 Task: Find an Airbnb in Ciénaga de Oro for 5 guests from 15th to 21st June, with 3 bedrooms, 3 beds, 4 bathrooms, type 'Flat', price range ₹14,000-₹25,000, and amenities including 'Washing machine' and 'Dryer' with 'Self check-in'.
Action: Mouse moved to (432, 90)
Screenshot: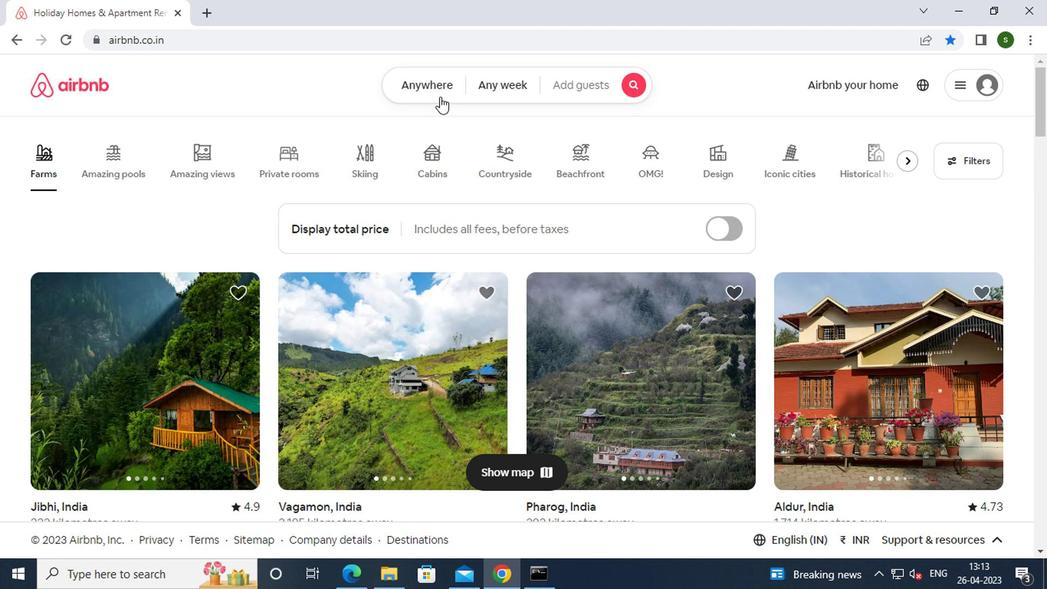 
Action: Mouse pressed left at (432, 90)
Screenshot: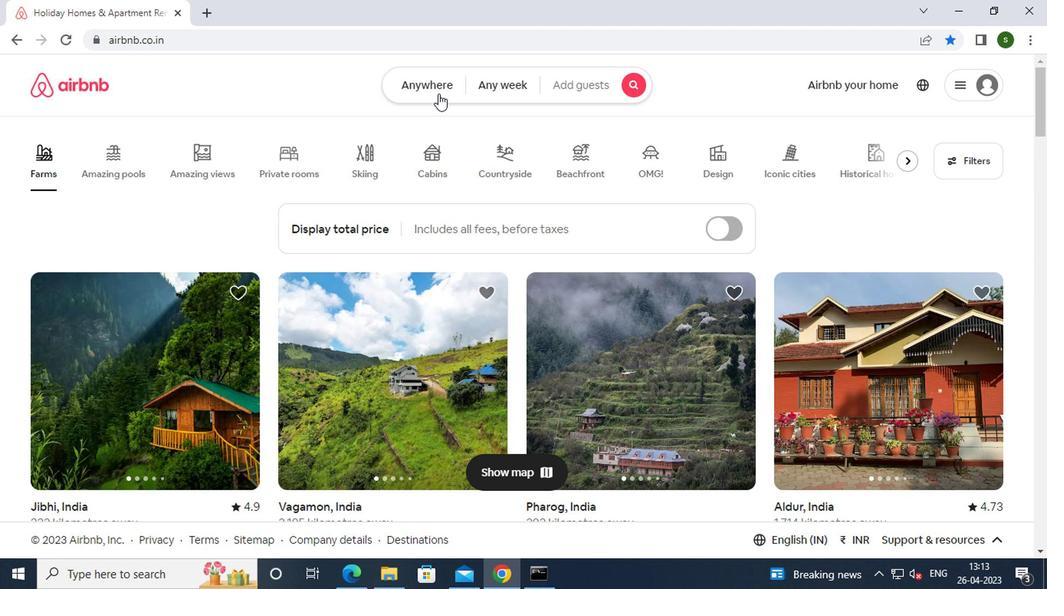 
Action: Mouse moved to (342, 153)
Screenshot: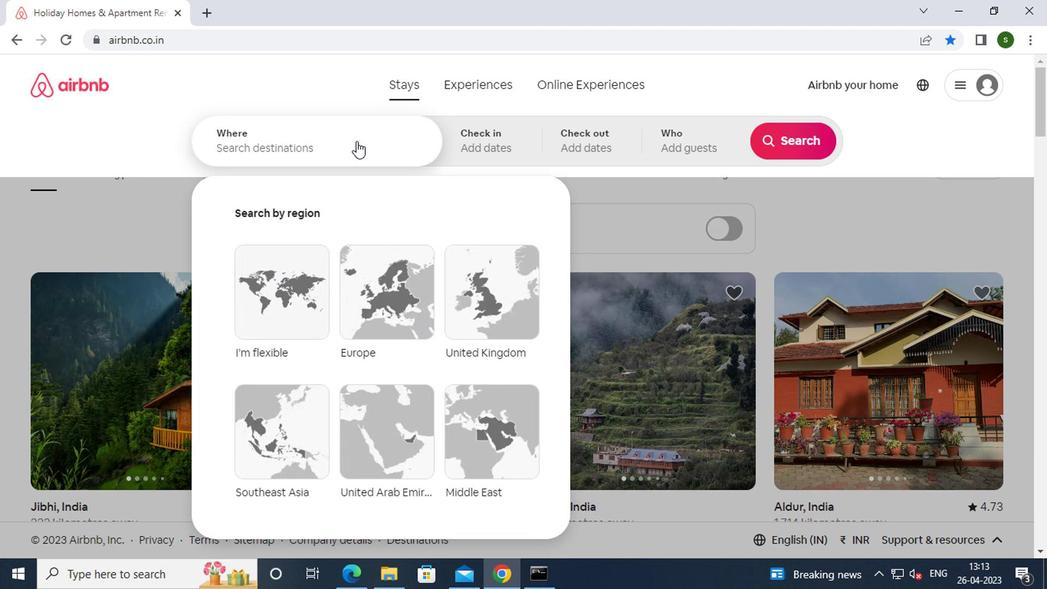 
Action: Mouse pressed left at (342, 153)
Screenshot: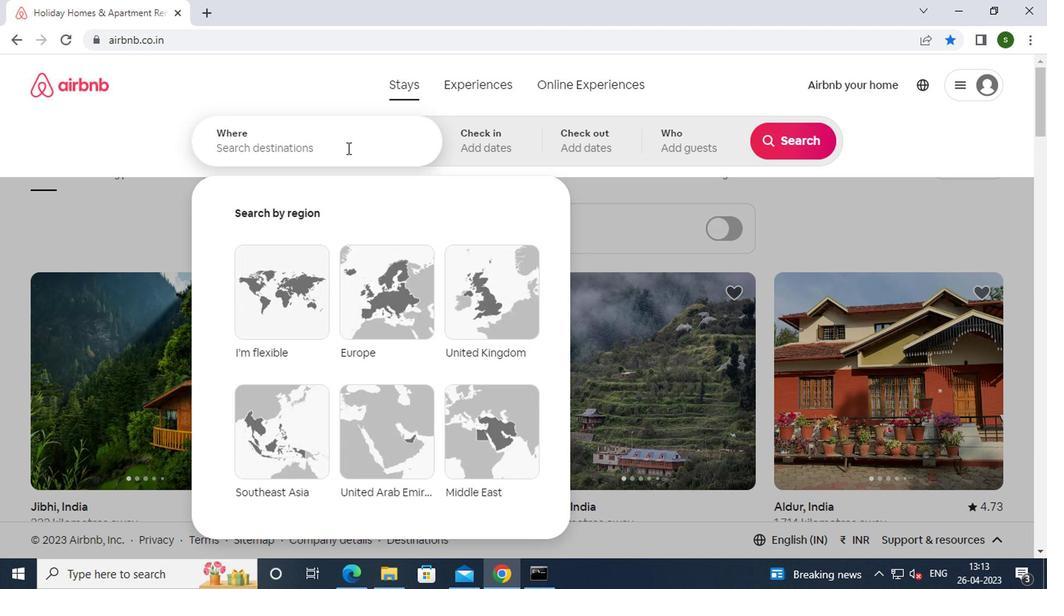 
Action: Key pressed c<Key.caps_lock>ienaga<Key.space>de<Key.space><Key.caps_lock>o<Key.caps_lock>ro,<Key.space><Key.caps_lock>c<Key.caps_lock>olombia<Key.enter>
Screenshot: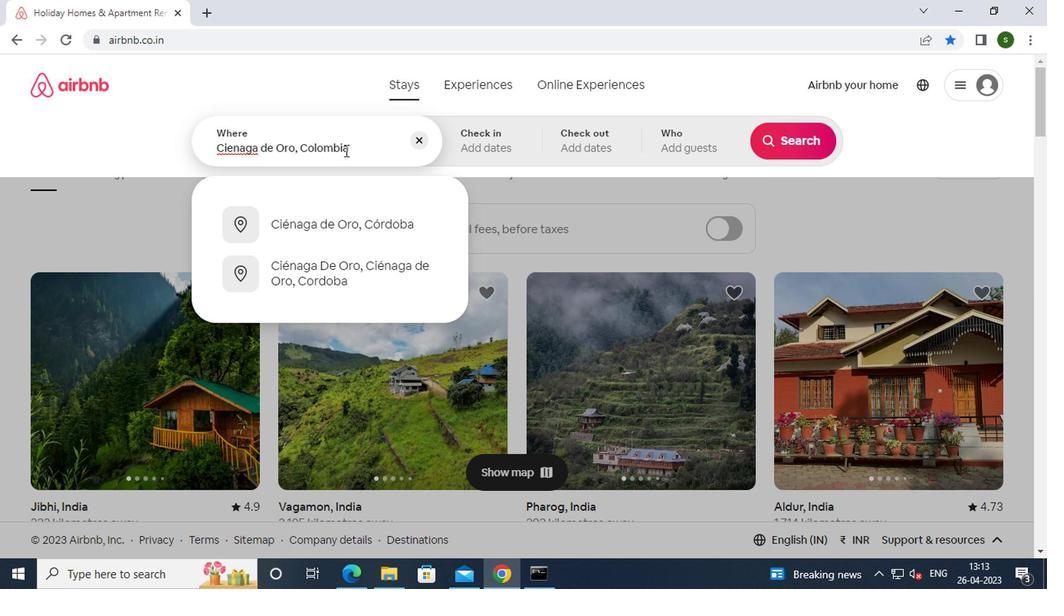 
Action: Mouse moved to (782, 262)
Screenshot: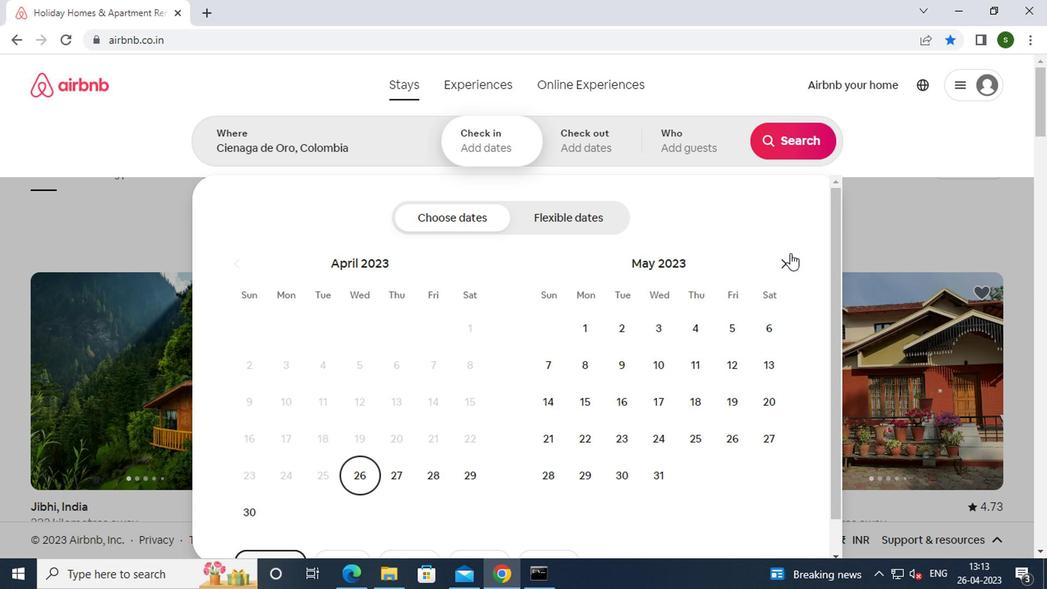 
Action: Mouse pressed left at (782, 262)
Screenshot: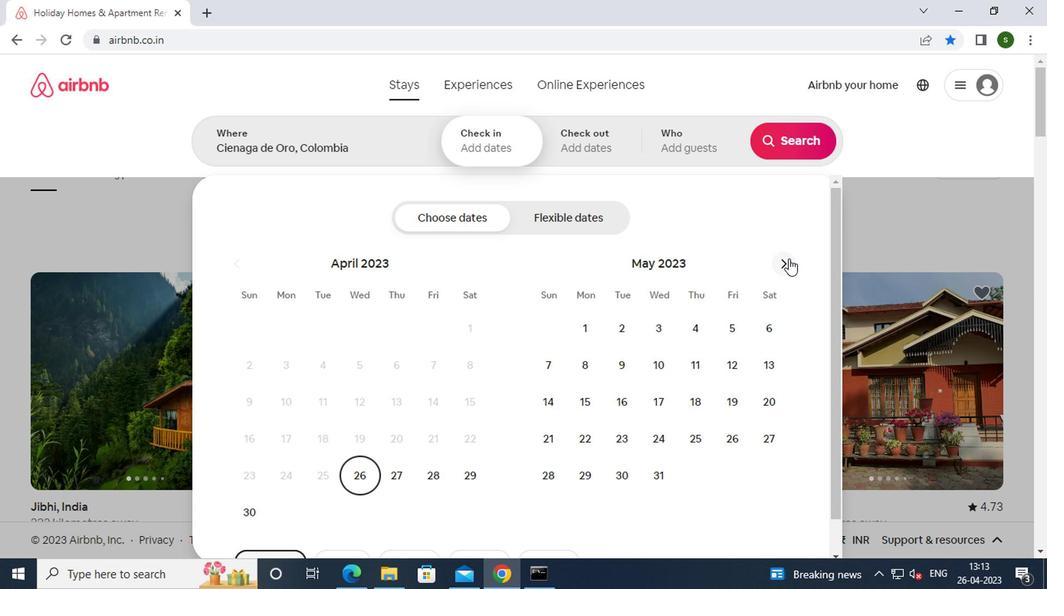 
Action: Mouse moved to (700, 410)
Screenshot: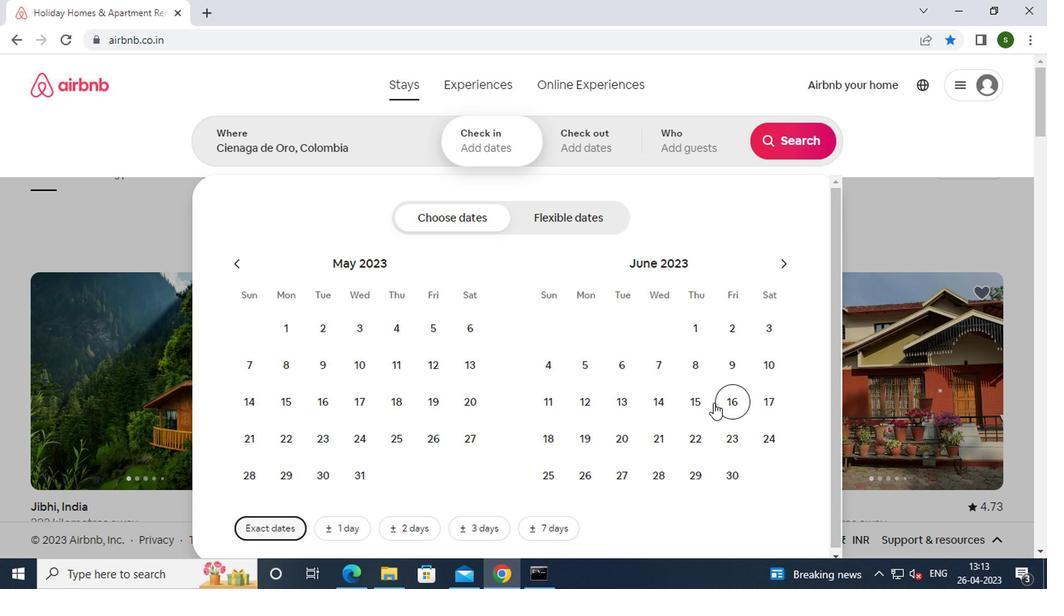 
Action: Mouse pressed left at (700, 410)
Screenshot: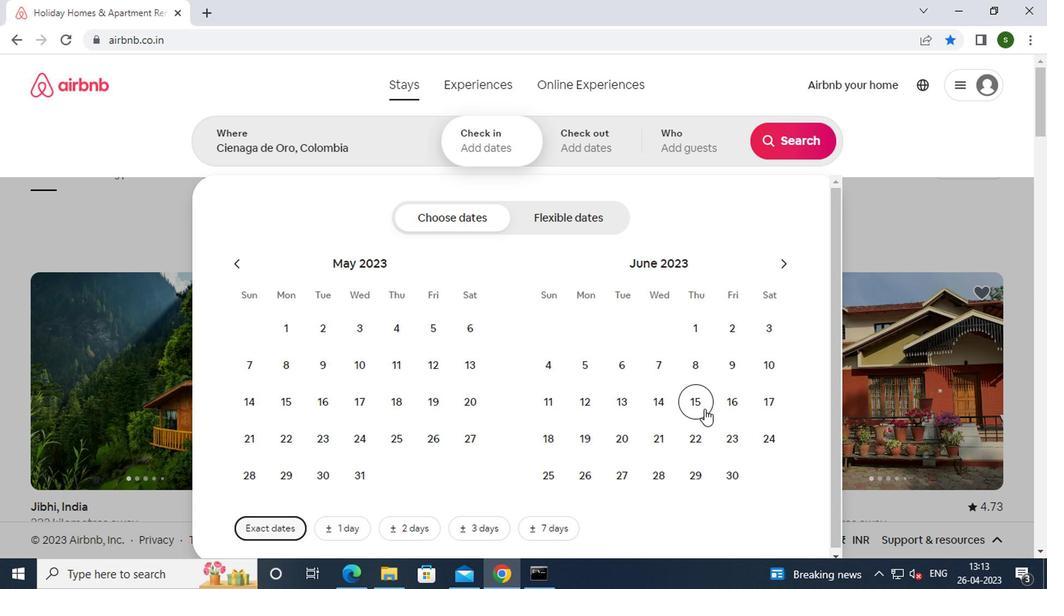 
Action: Mouse moved to (654, 440)
Screenshot: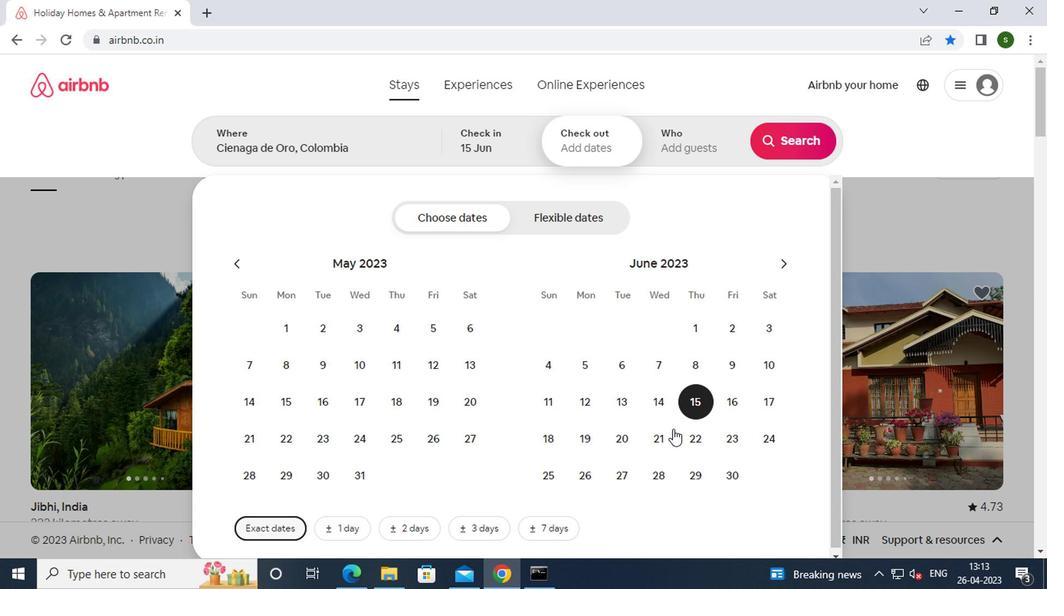 
Action: Mouse pressed left at (654, 440)
Screenshot: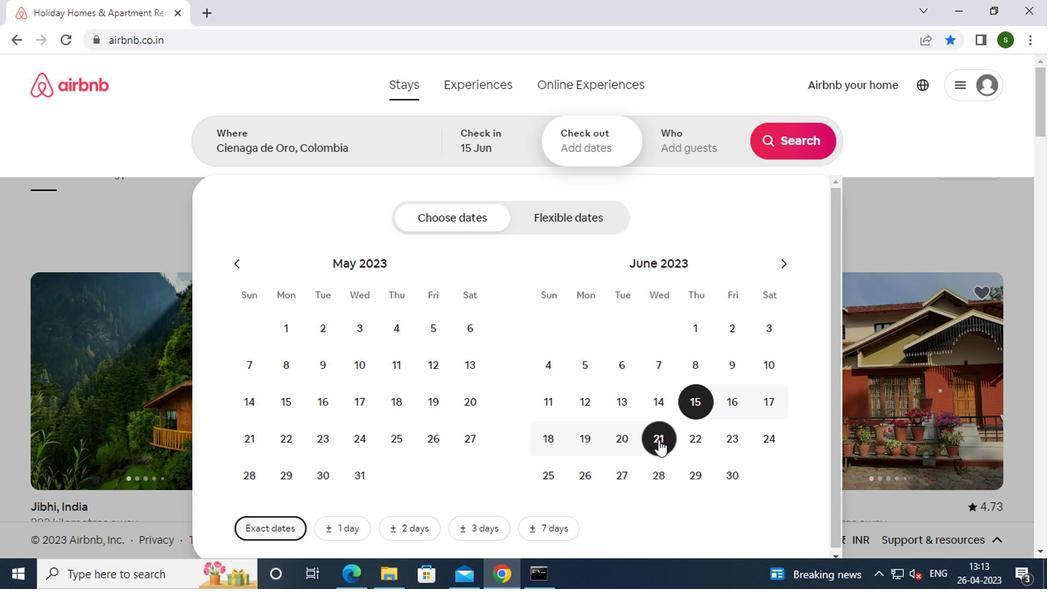 
Action: Mouse moved to (689, 149)
Screenshot: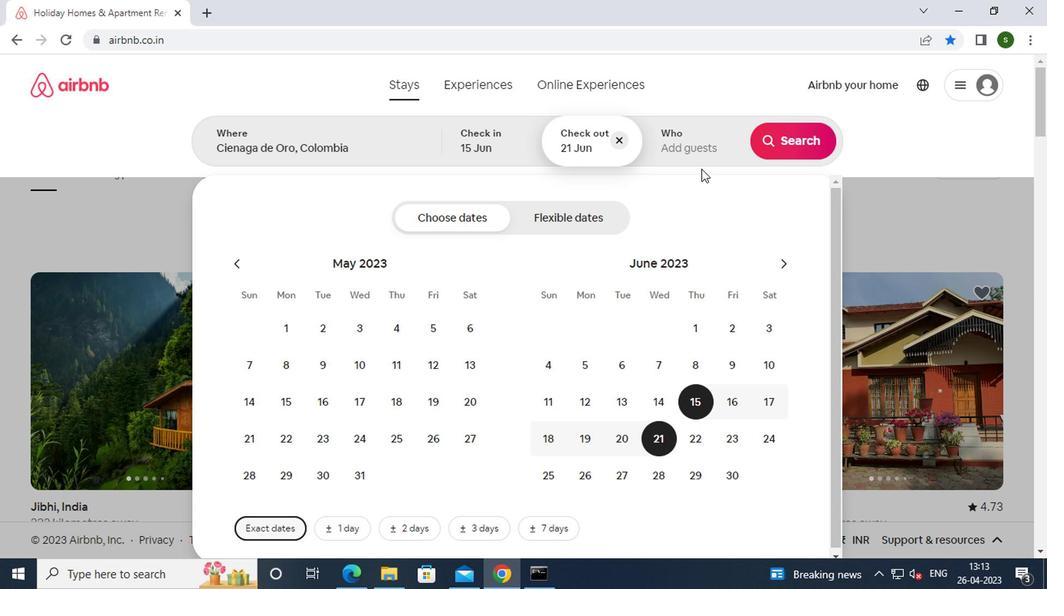 
Action: Mouse pressed left at (689, 149)
Screenshot: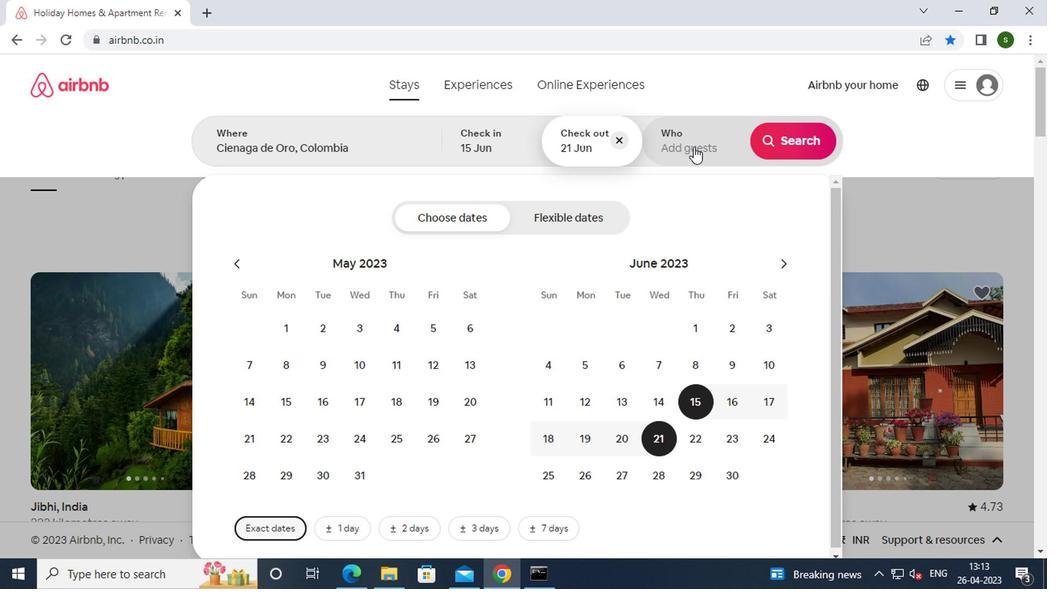 
Action: Mouse moved to (792, 218)
Screenshot: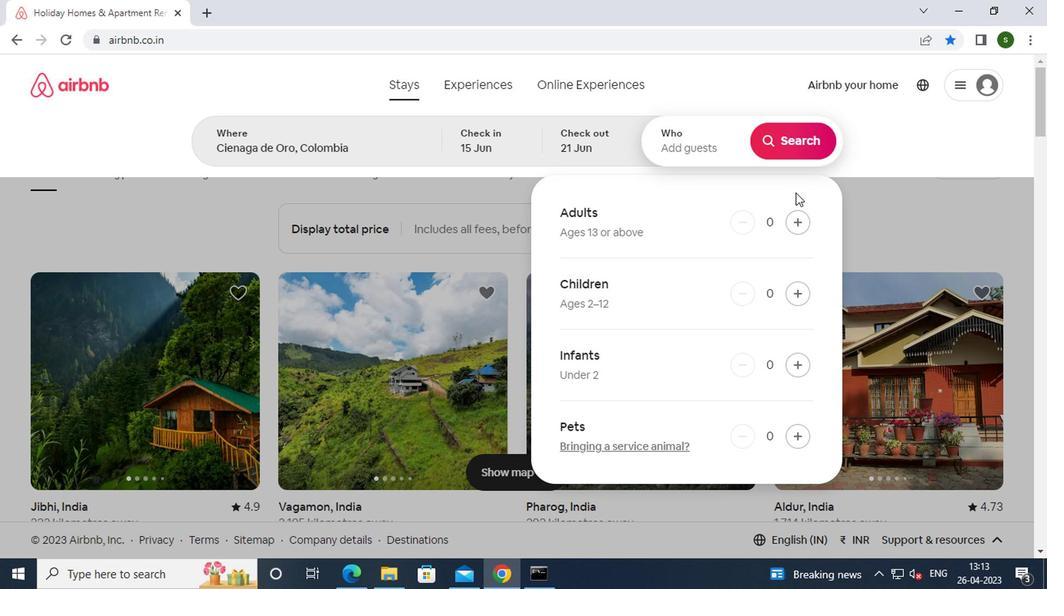 
Action: Mouse pressed left at (792, 218)
Screenshot: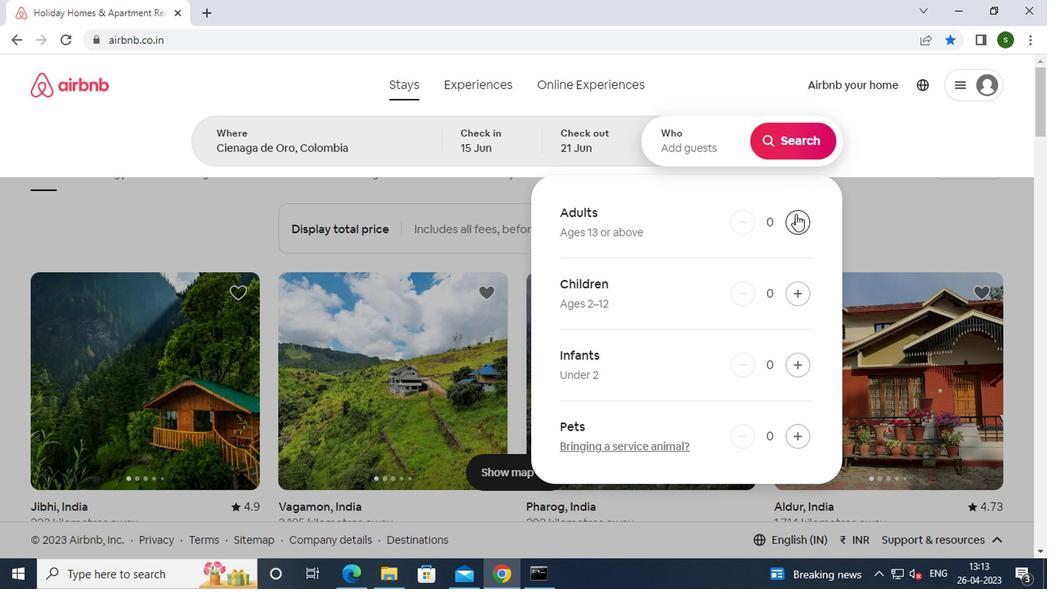 
Action: Mouse pressed left at (792, 218)
Screenshot: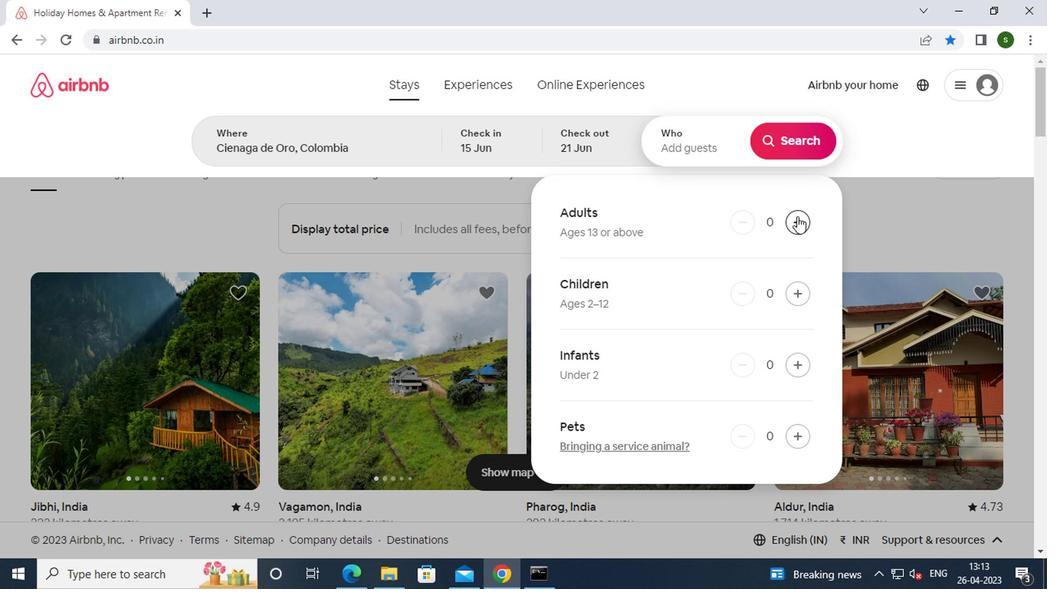 
Action: Mouse pressed left at (792, 218)
Screenshot: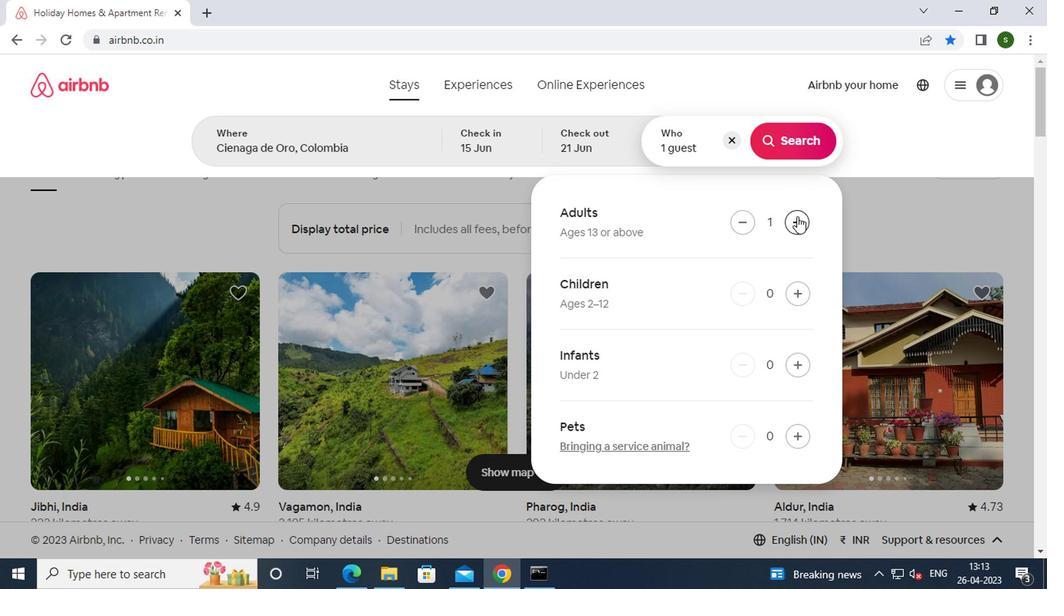 
Action: Mouse pressed left at (792, 218)
Screenshot: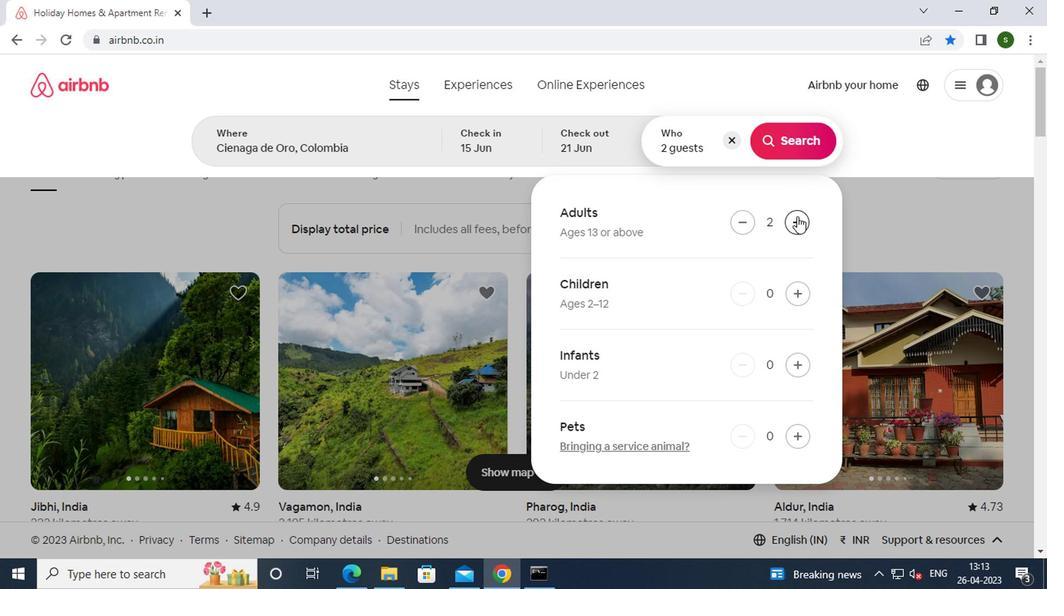 
Action: Mouse pressed left at (792, 218)
Screenshot: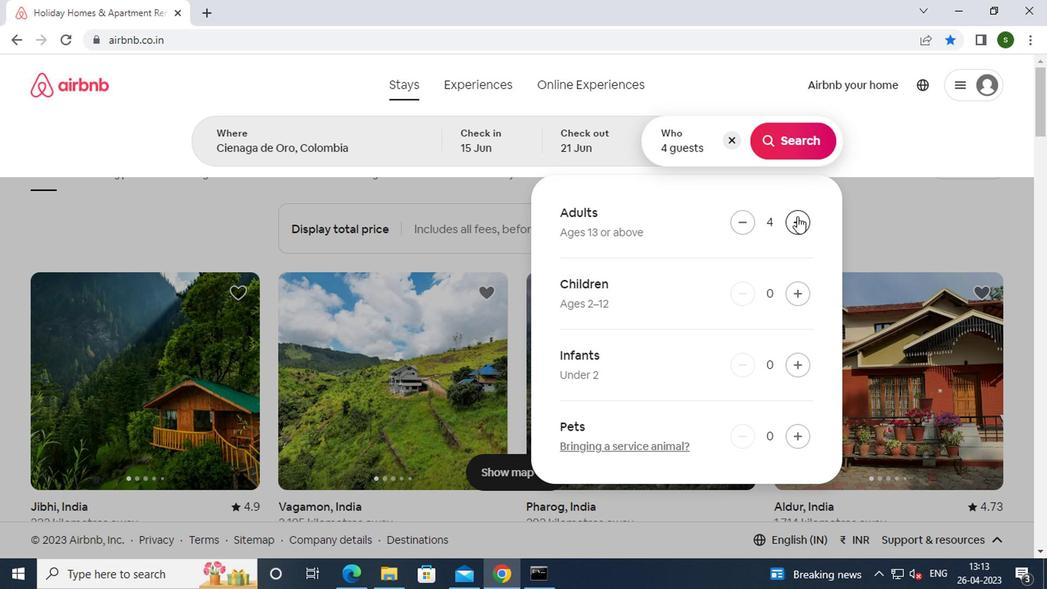 
Action: Mouse moved to (786, 143)
Screenshot: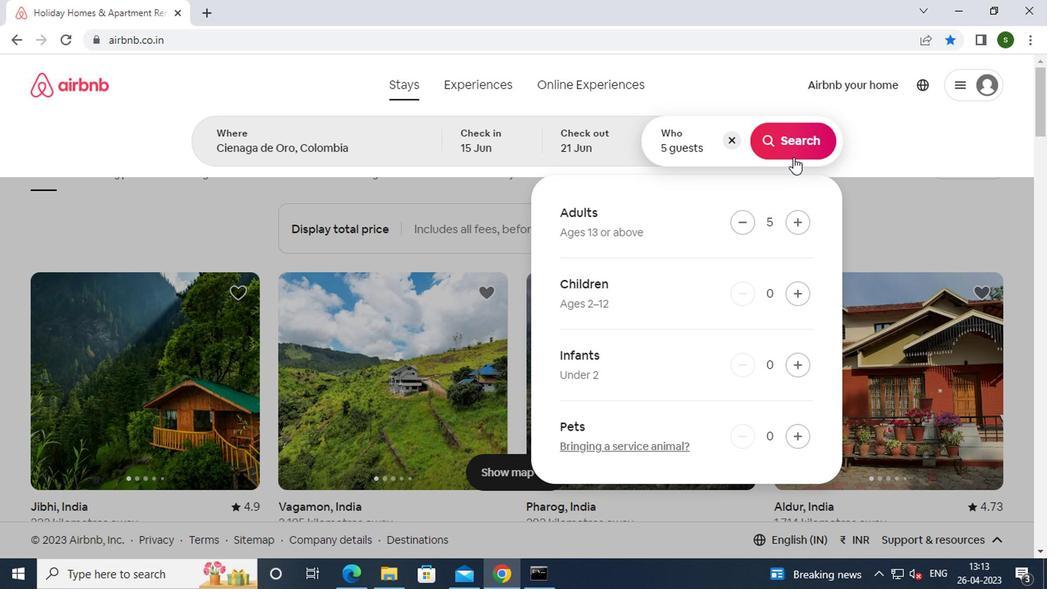 
Action: Mouse pressed left at (786, 143)
Screenshot: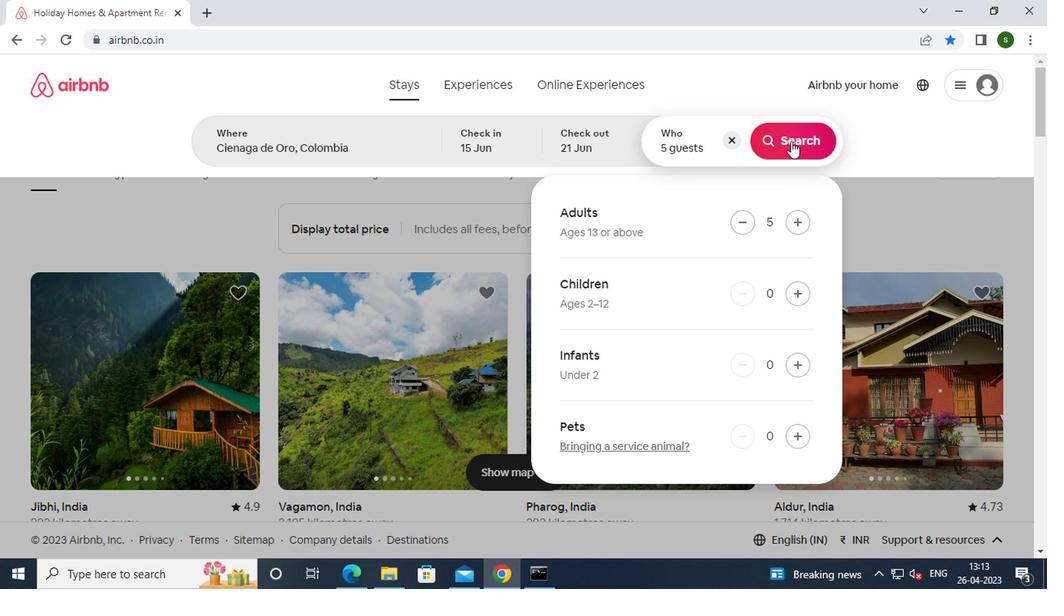 
Action: Mouse moved to (977, 152)
Screenshot: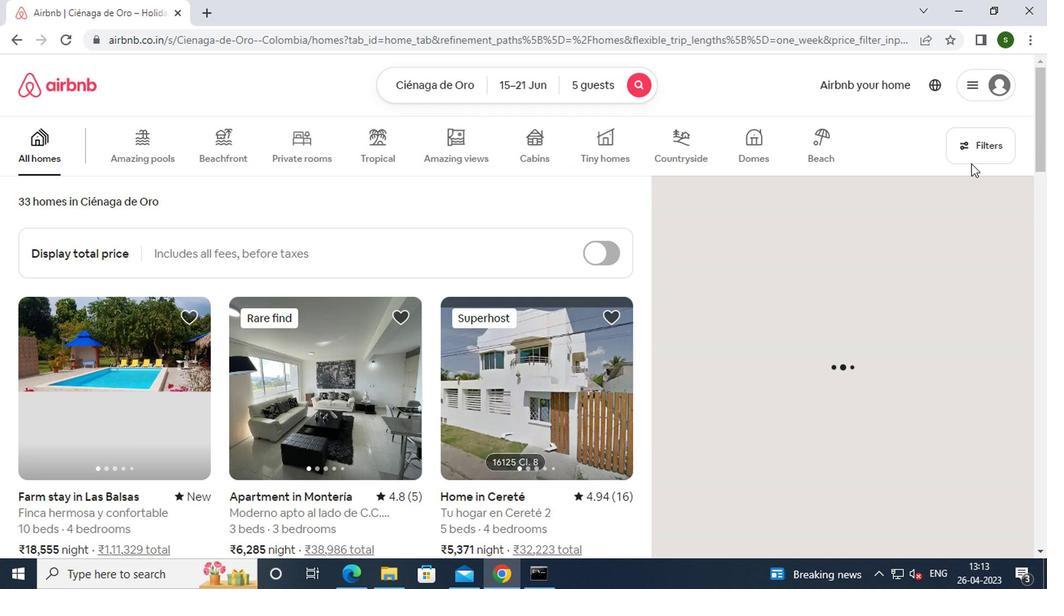 
Action: Mouse pressed left at (977, 152)
Screenshot: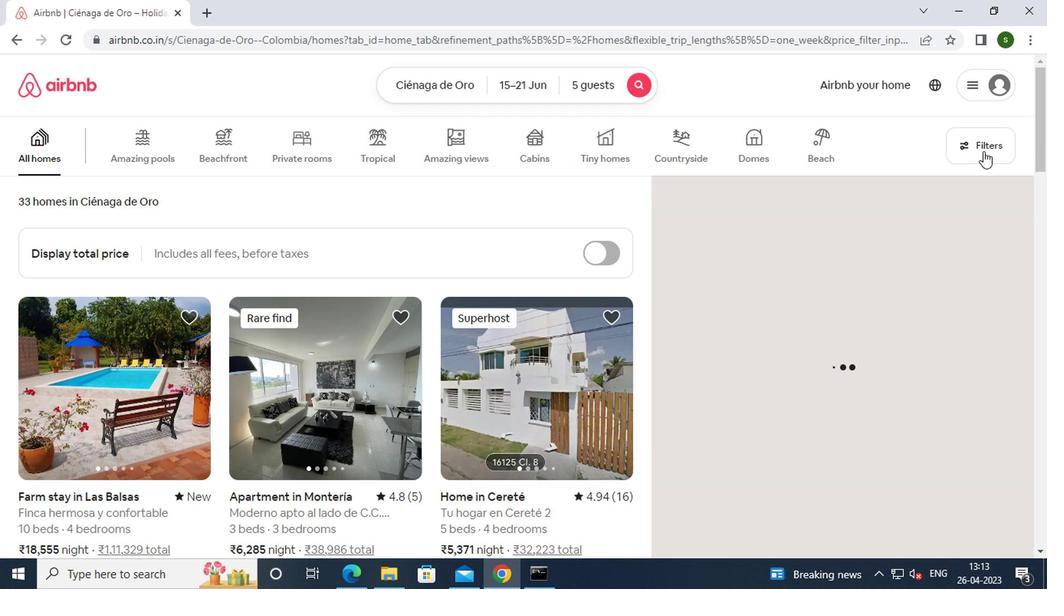 
Action: Mouse moved to (464, 354)
Screenshot: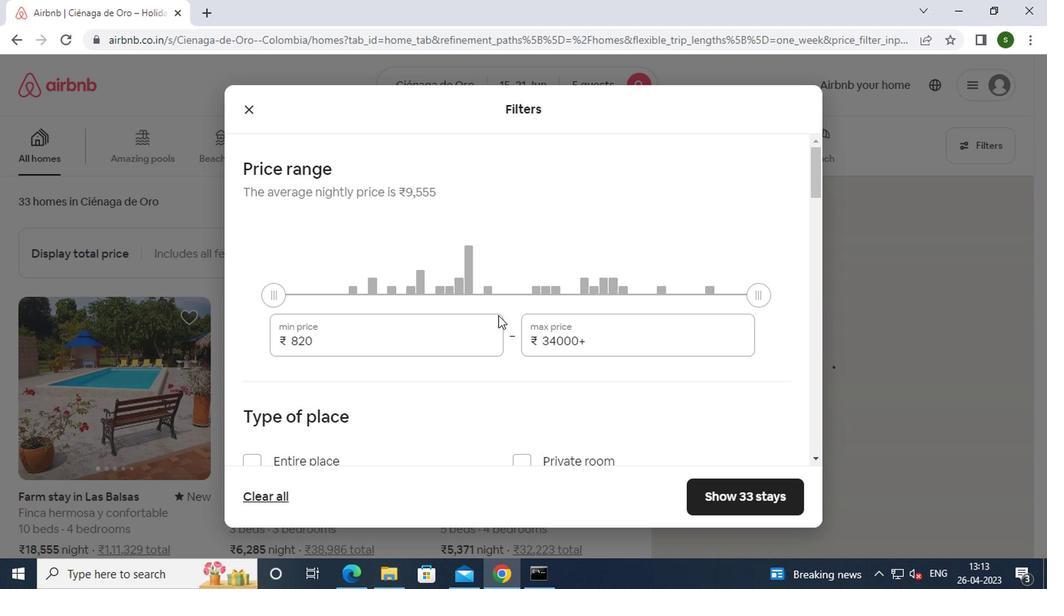 
Action: Mouse pressed left at (464, 354)
Screenshot: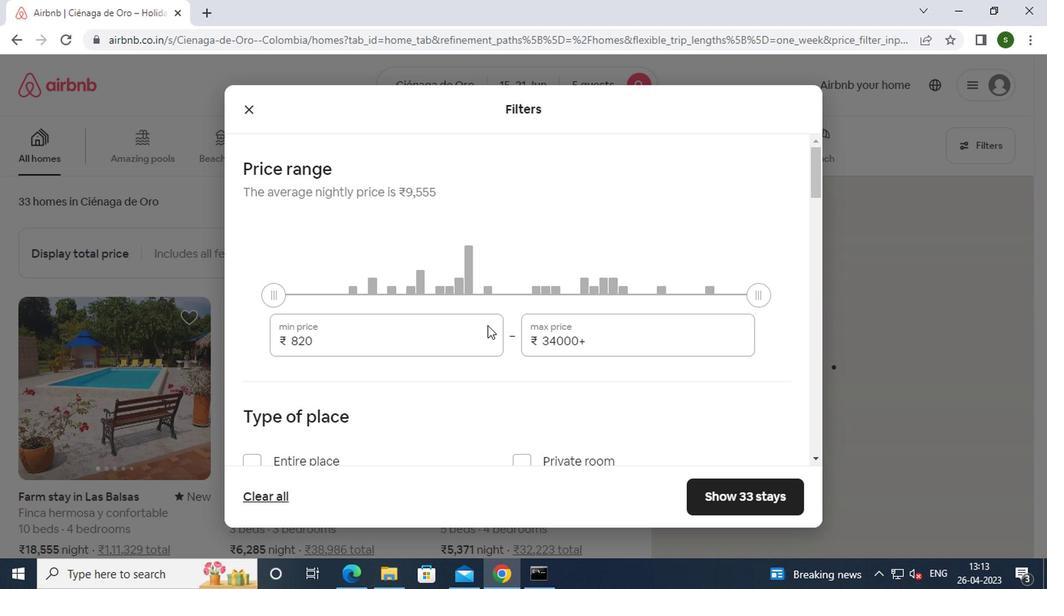 
Action: Mouse moved to (464, 351)
Screenshot: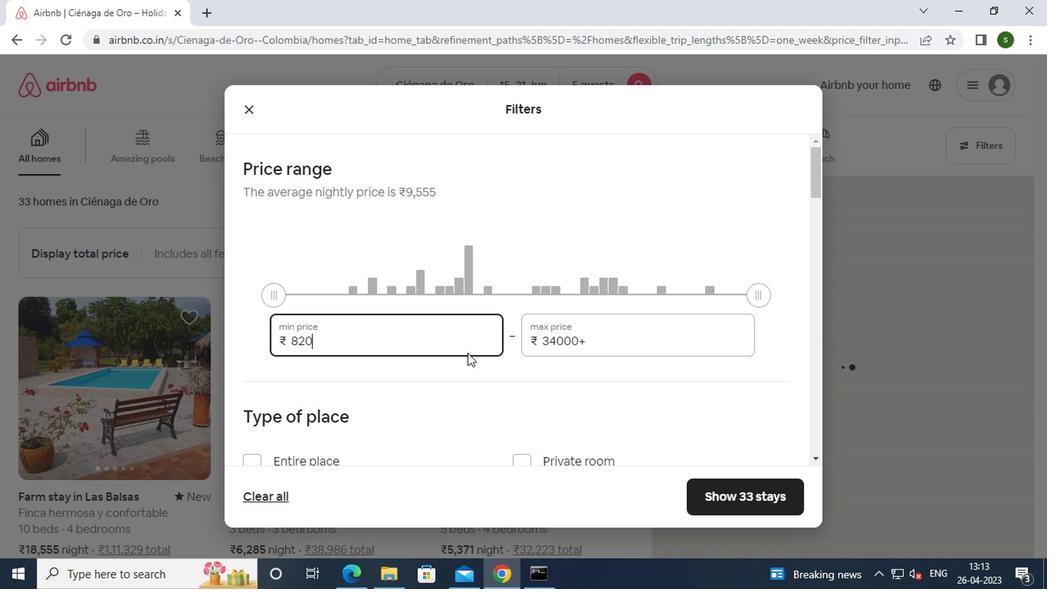 
Action: Key pressed <Key.backspace><Key.backspace><Key.backspace><Key.backspace><Key.backspace><Key.backspace><Key.backspace><Key.backspace>14000
Screenshot: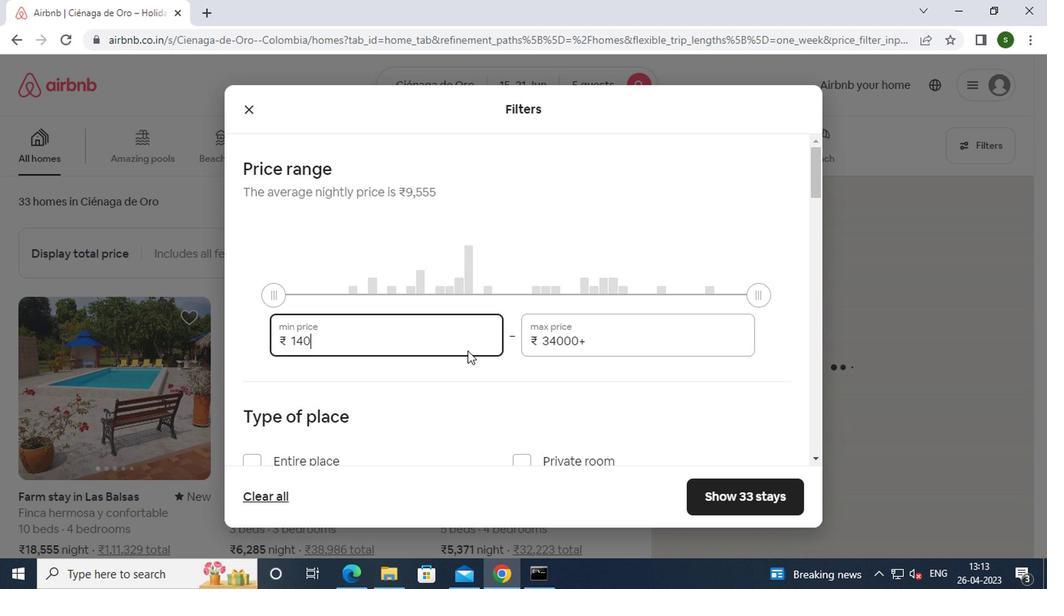 
Action: Mouse moved to (594, 346)
Screenshot: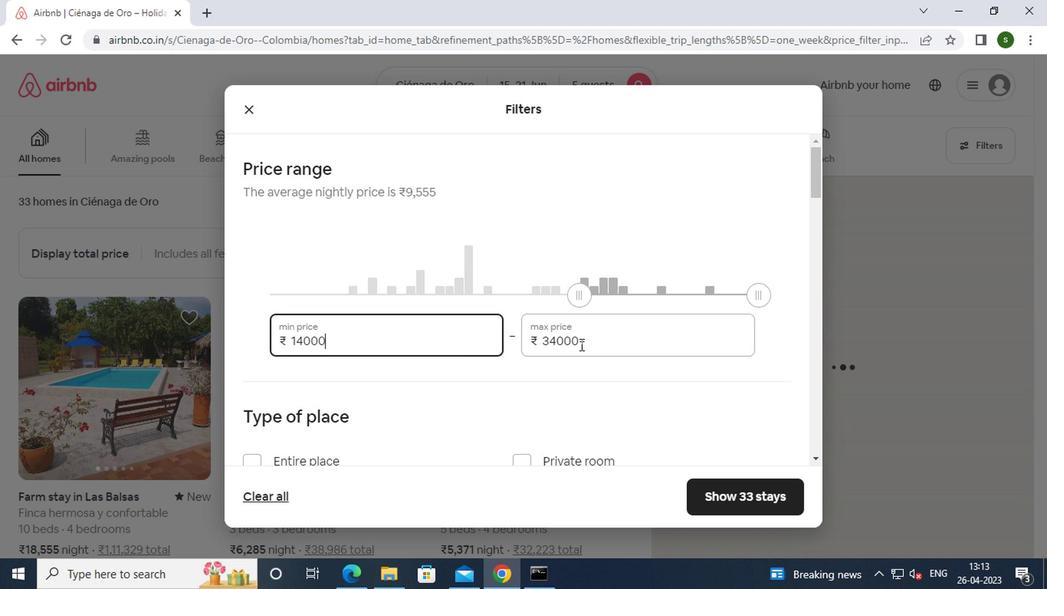 
Action: Mouse pressed left at (594, 346)
Screenshot: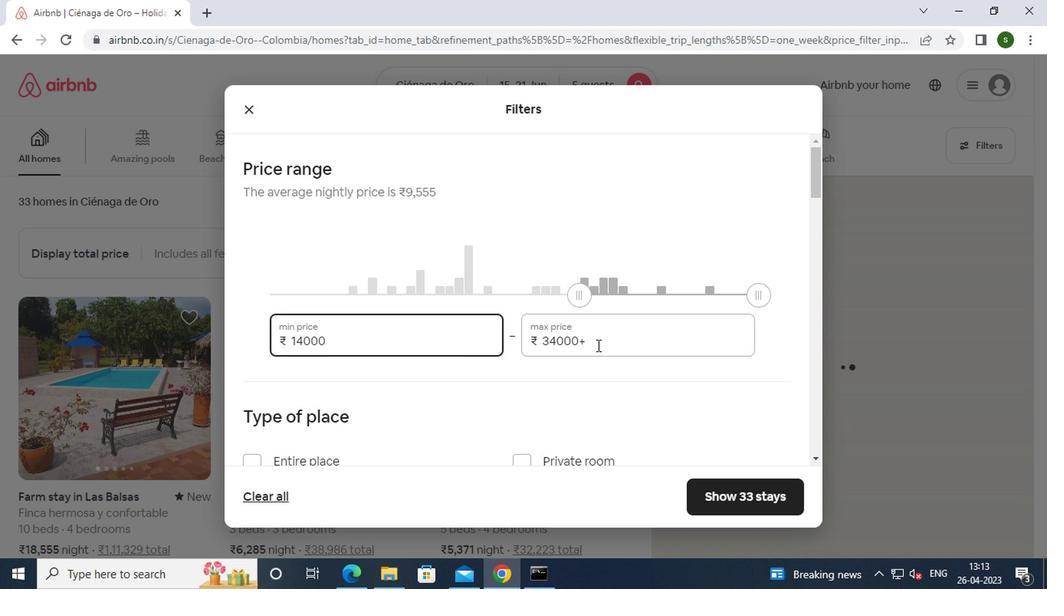 
Action: Key pressed <Key.backspace><Key.backspace><Key.backspace><Key.backspace><Key.backspace><Key.backspace><Key.backspace><Key.backspace><Key.backspace><Key.backspace><Key.backspace>25000
Screenshot: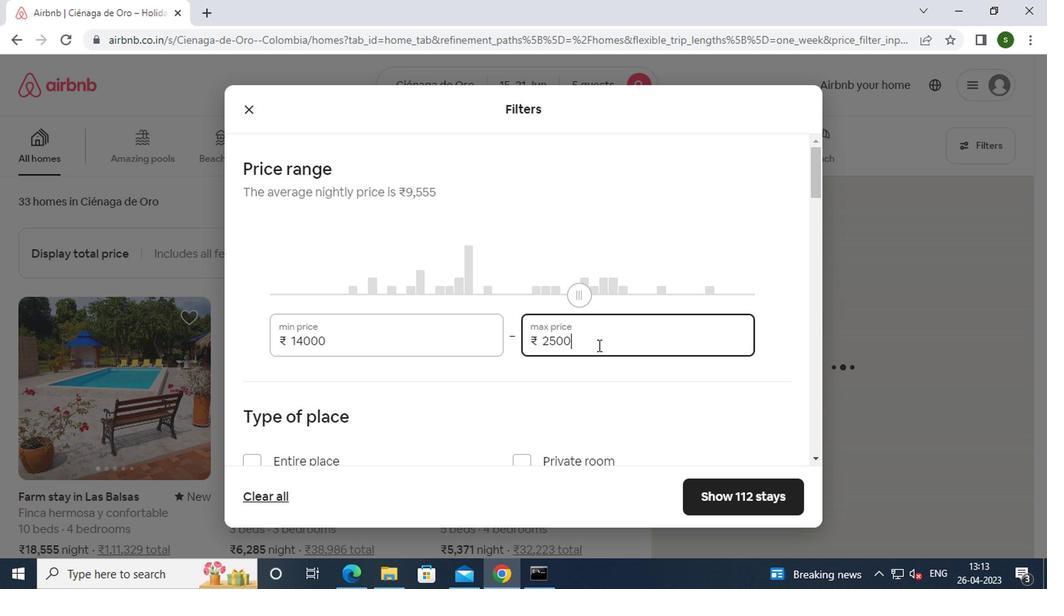 
Action: Mouse moved to (499, 363)
Screenshot: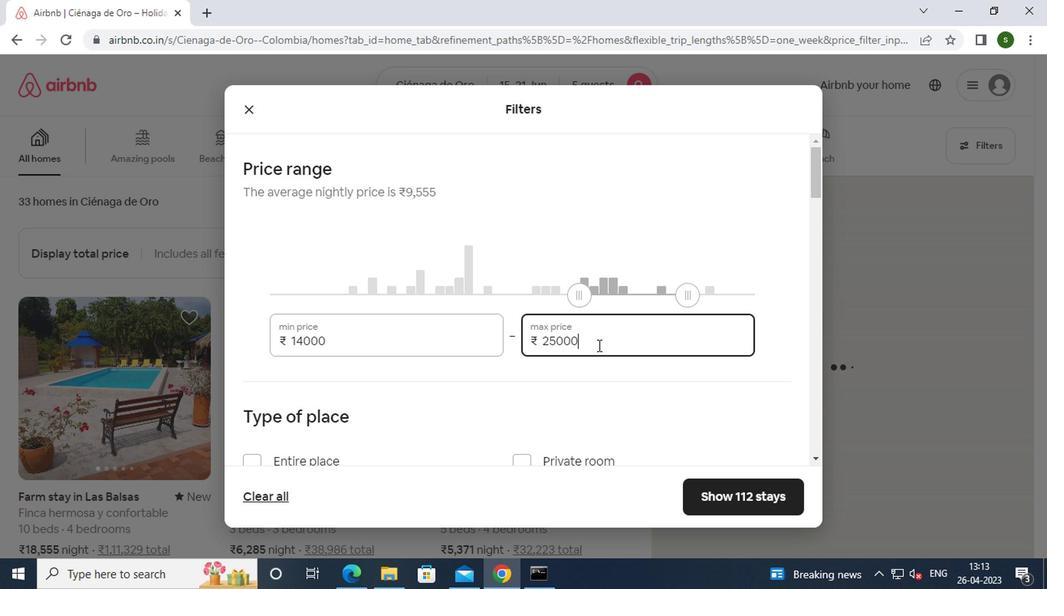 
Action: Mouse scrolled (499, 363) with delta (0, 0)
Screenshot: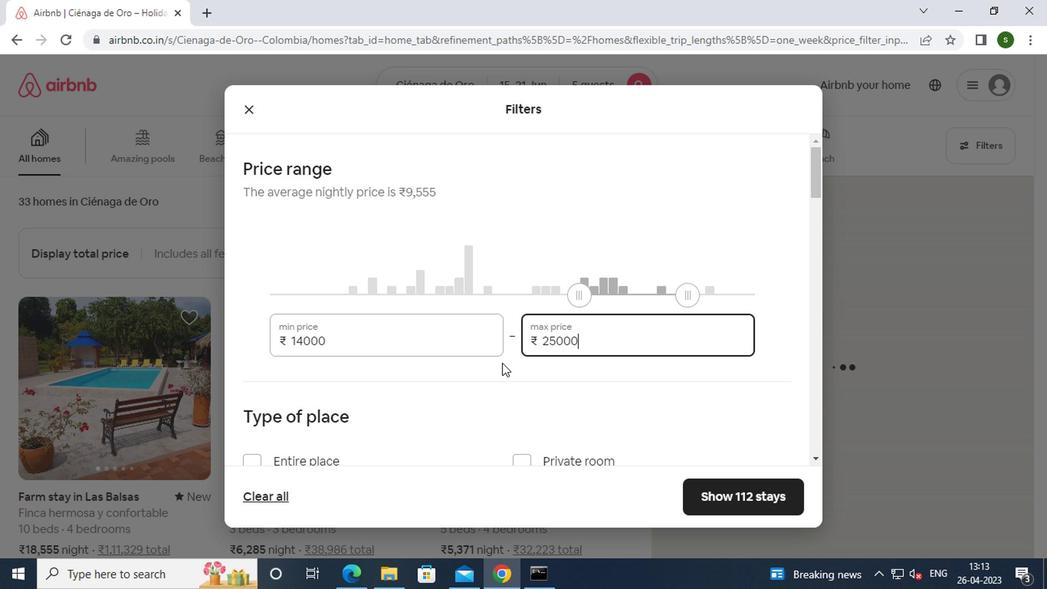 
Action: Mouse scrolled (499, 363) with delta (0, 0)
Screenshot: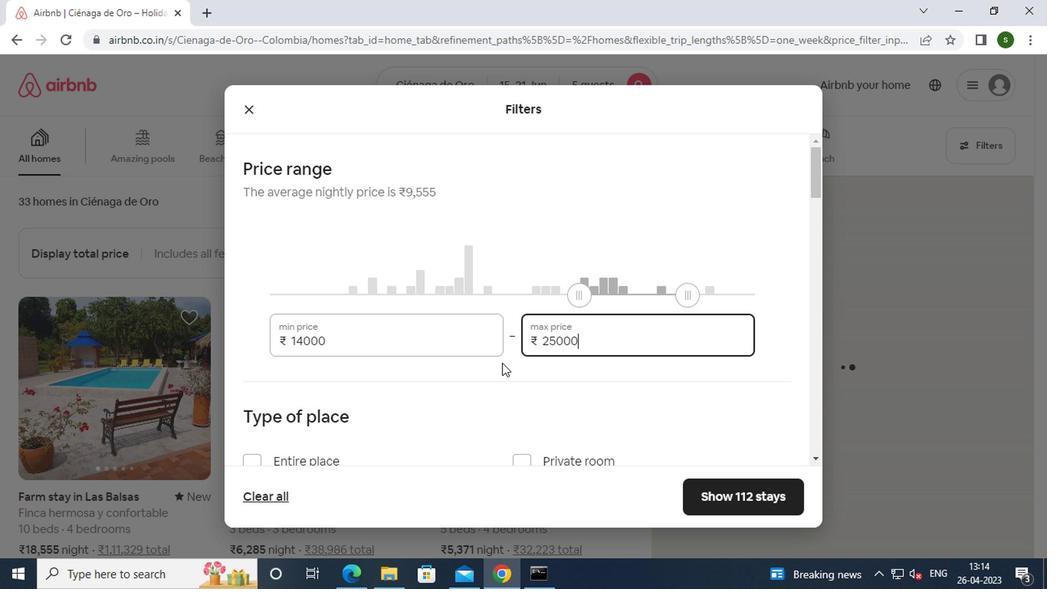 
Action: Mouse moved to (336, 321)
Screenshot: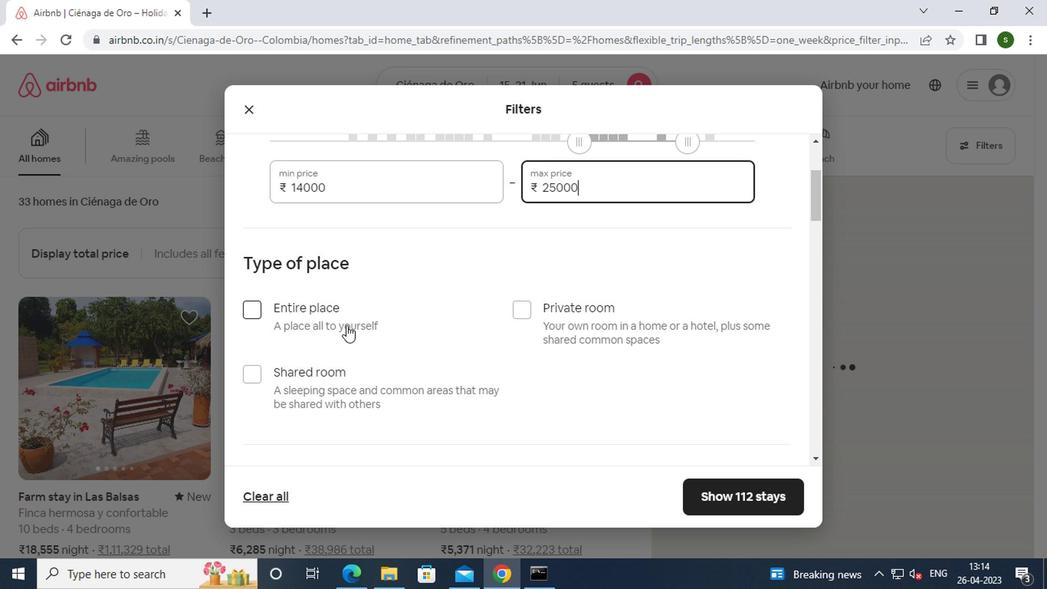 
Action: Mouse pressed left at (336, 321)
Screenshot: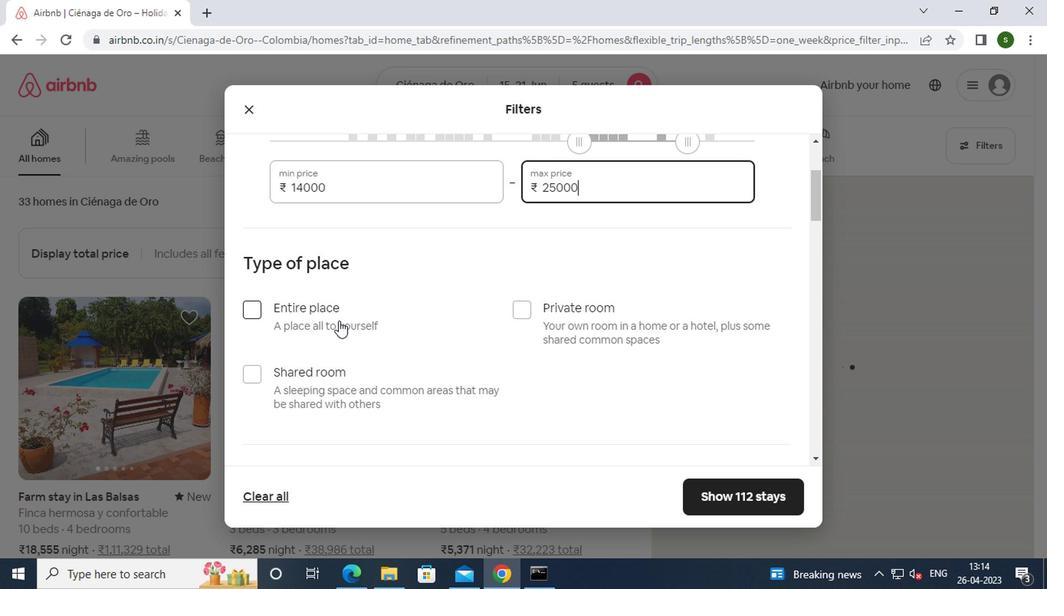 
Action: Mouse moved to (432, 311)
Screenshot: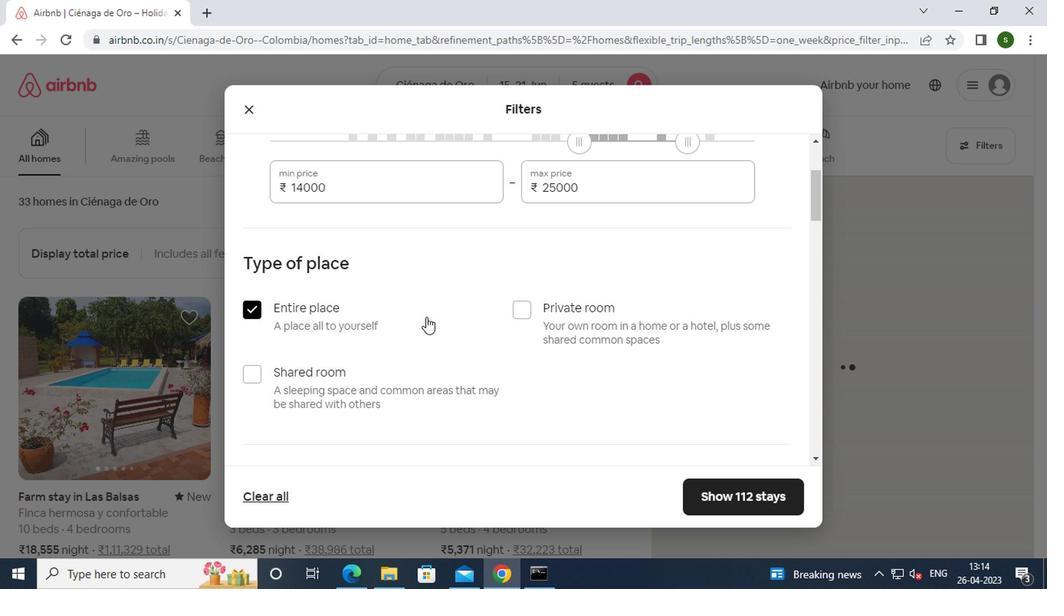 
Action: Mouse scrolled (432, 310) with delta (0, -1)
Screenshot: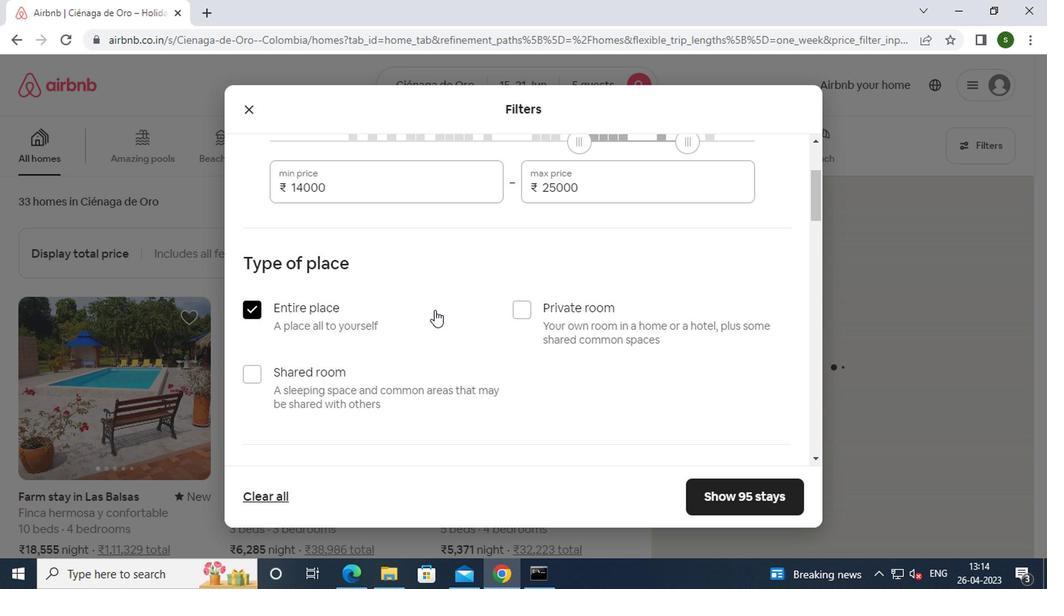 
Action: Mouse scrolled (432, 310) with delta (0, -1)
Screenshot: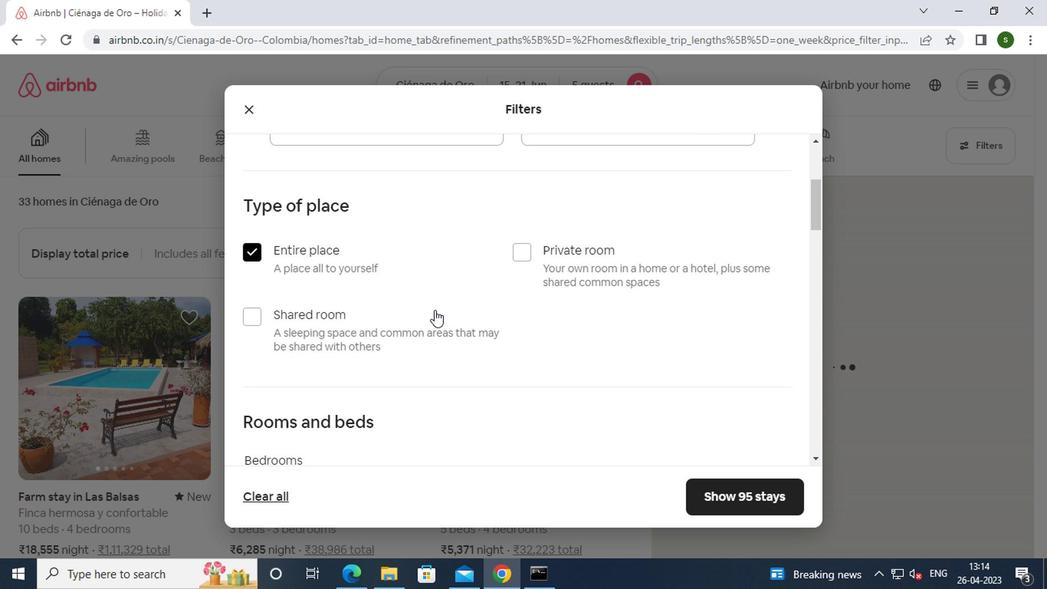 
Action: Mouse scrolled (432, 310) with delta (0, -1)
Screenshot: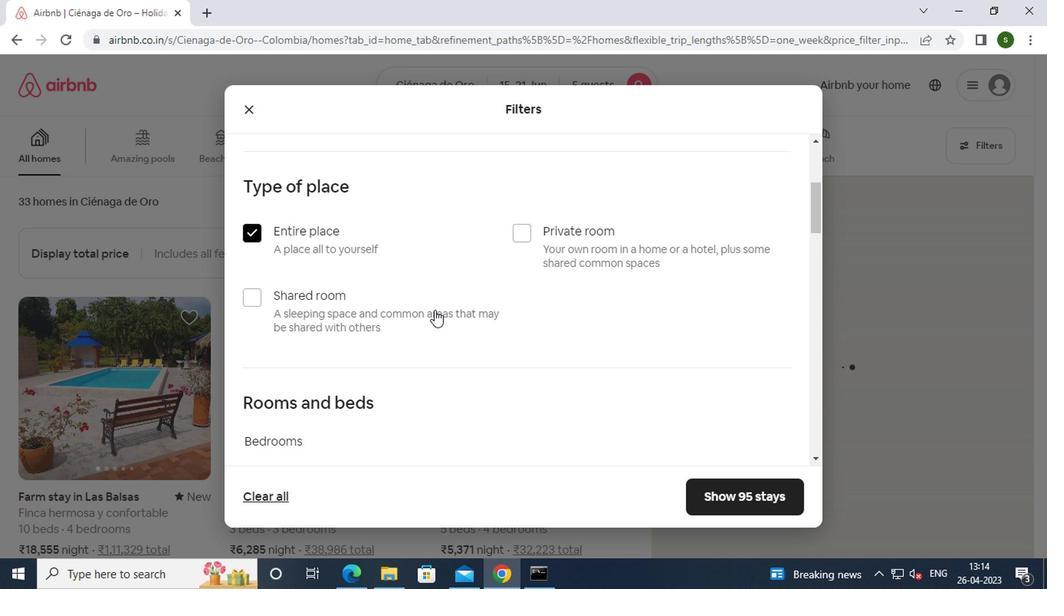 
Action: Mouse moved to (430, 325)
Screenshot: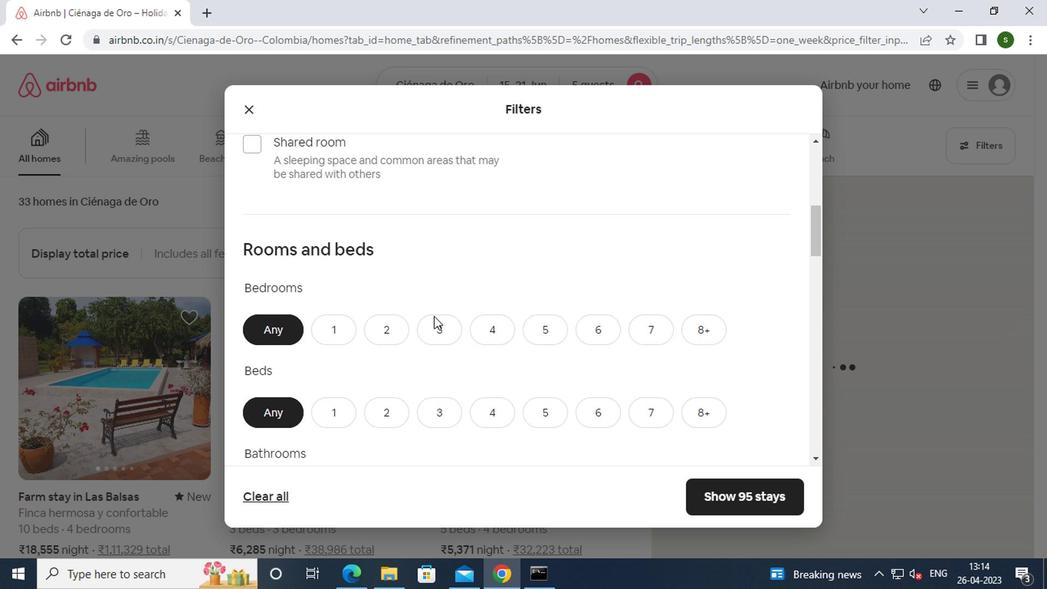 
Action: Mouse pressed left at (430, 325)
Screenshot: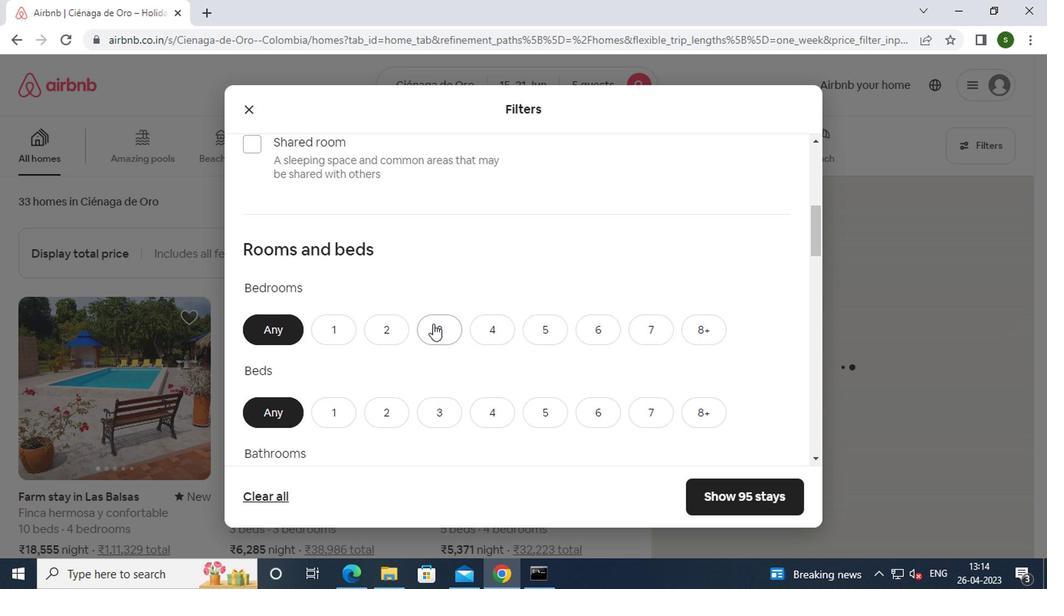
Action: Mouse moved to (439, 416)
Screenshot: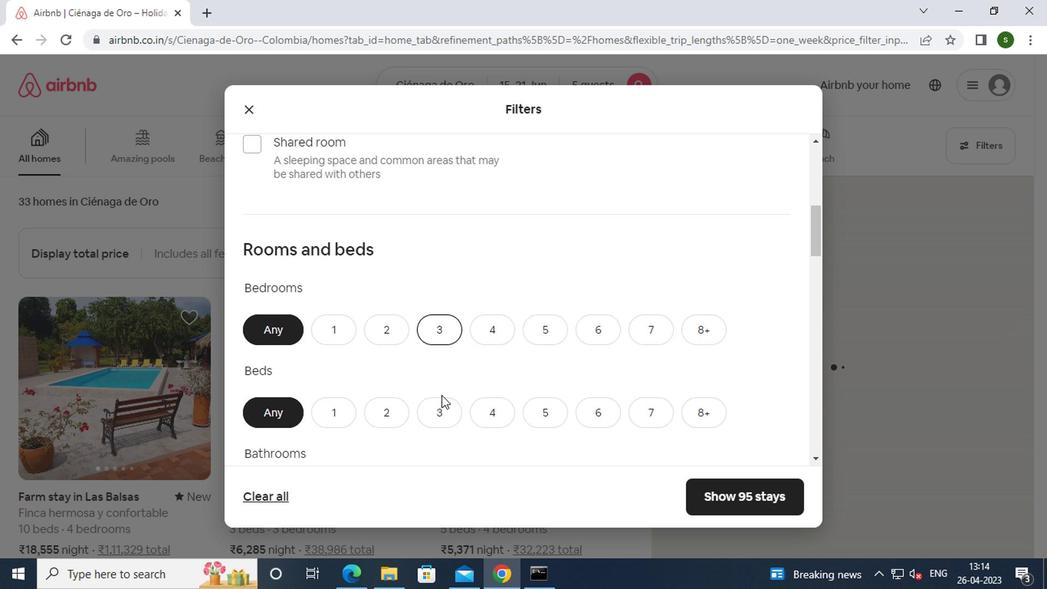 
Action: Mouse pressed left at (439, 416)
Screenshot: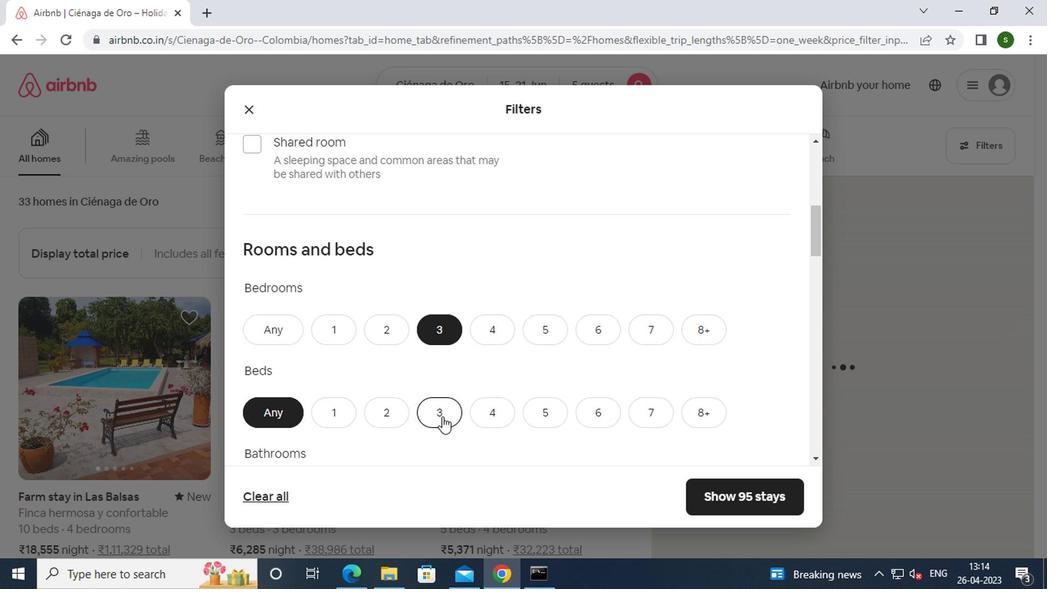 
Action: Mouse moved to (495, 366)
Screenshot: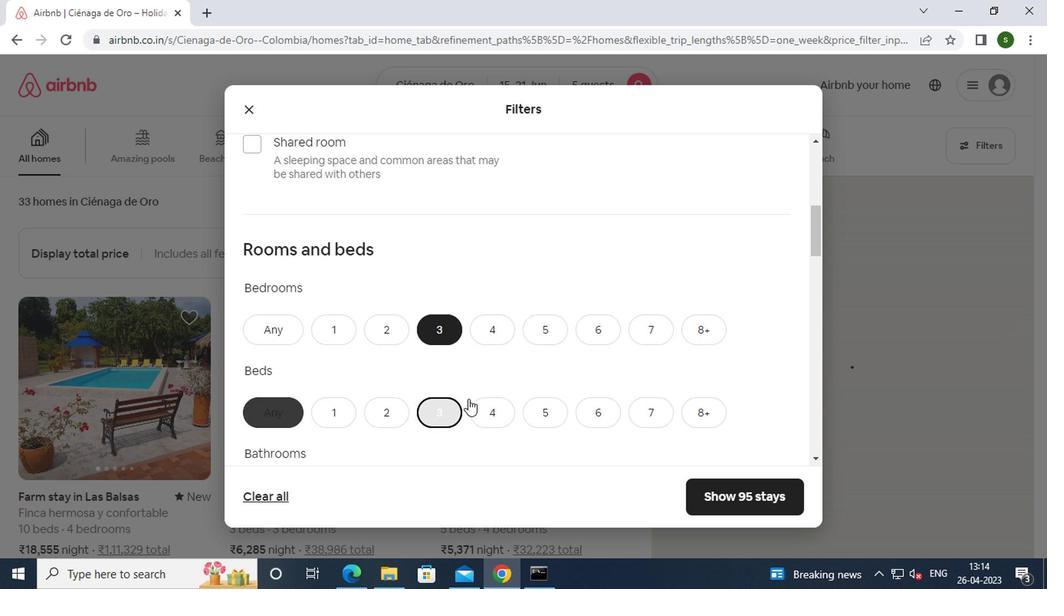 
Action: Mouse scrolled (495, 365) with delta (0, 0)
Screenshot: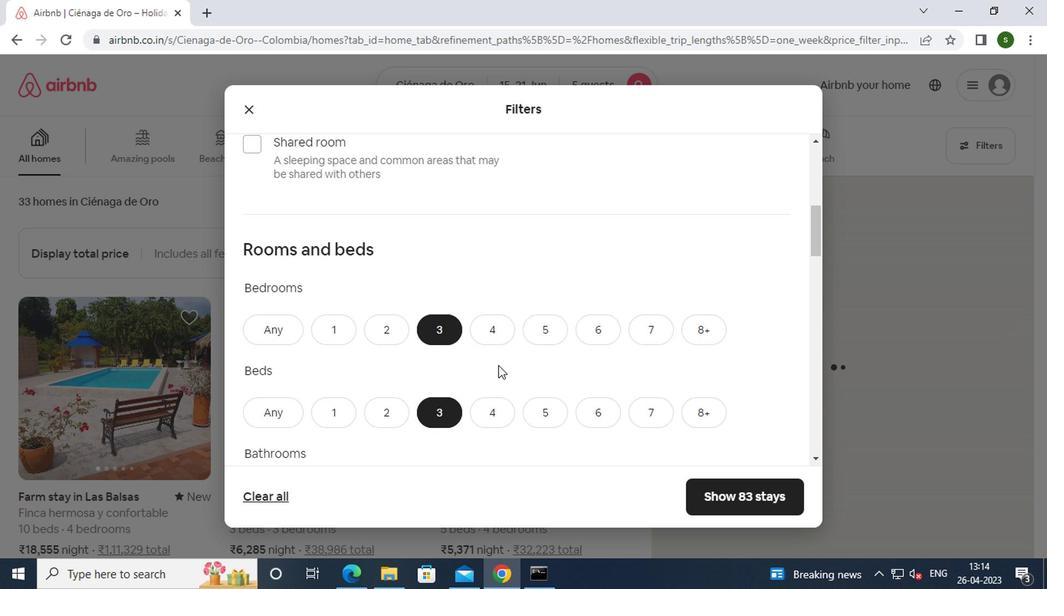 
Action: Mouse scrolled (495, 365) with delta (0, 0)
Screenshot: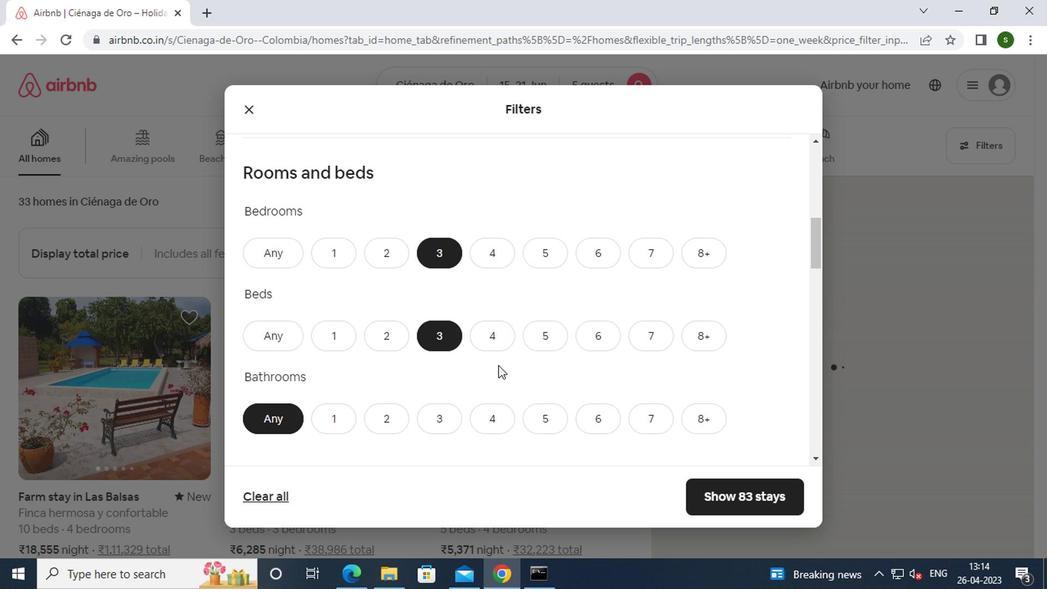 
Action: Mouse moved to (453, 342)
Screenshot: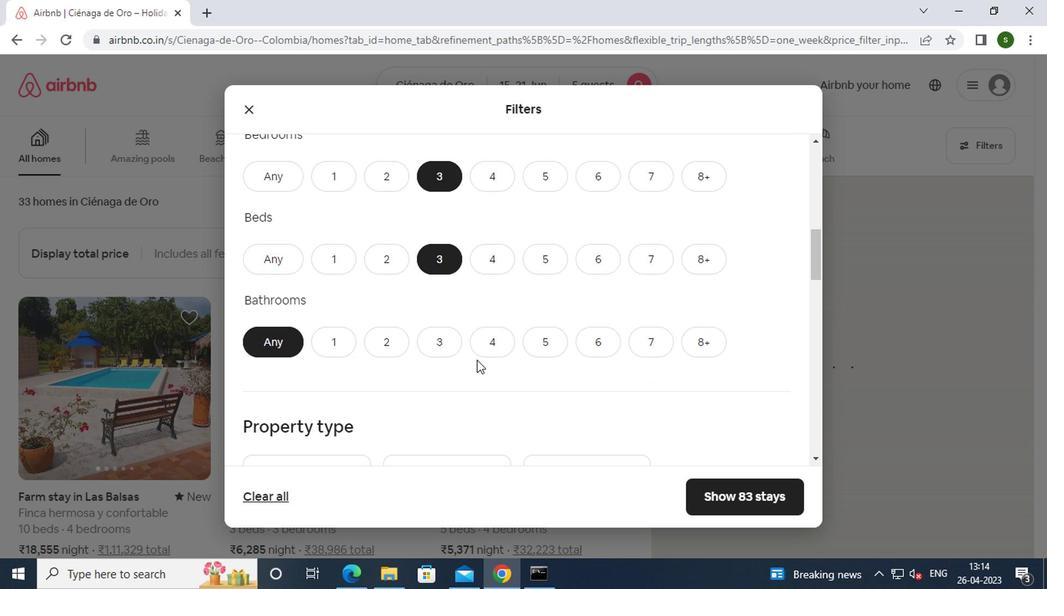 
Action: Mouse pressed left at (453, 342)
Screenshot: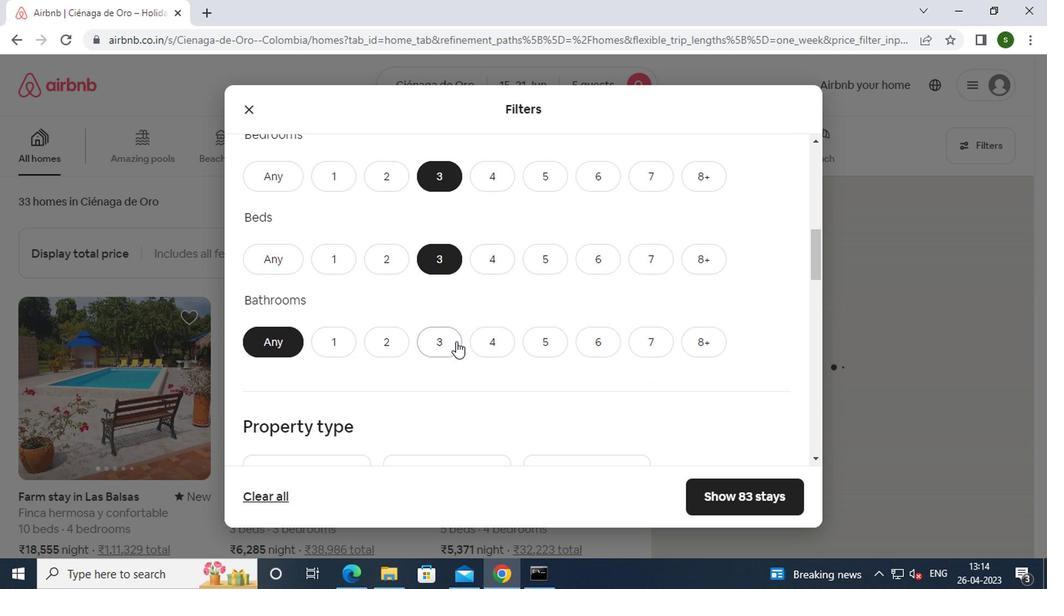 
Action: Mouse moved to (500, 325)
Screenshot: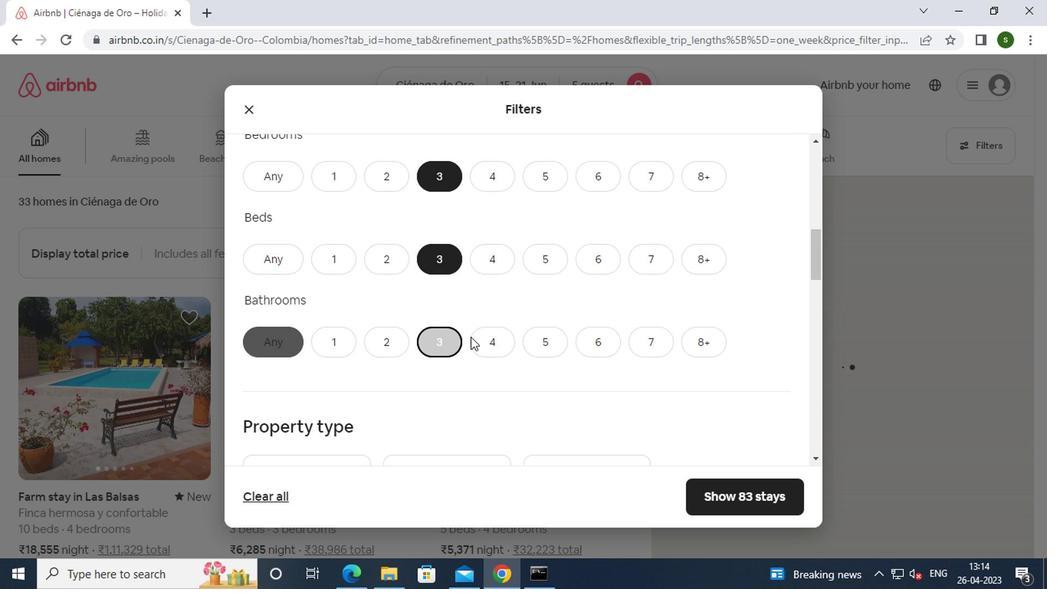 
Action: Mouse scrolled (500, 325) with delta (0, 0)
Screenshot: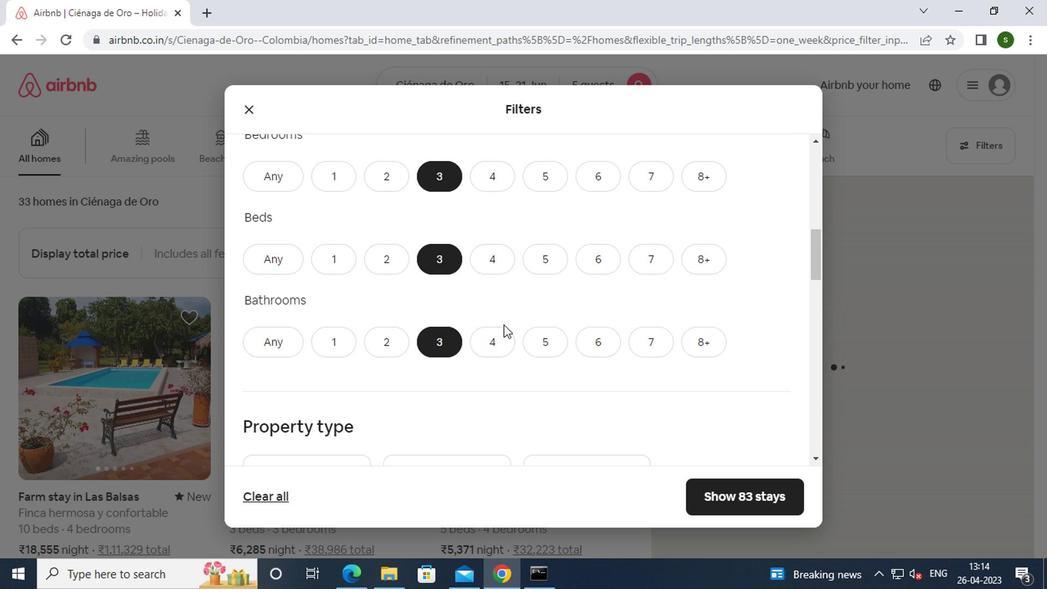 
Action: Mouse scrolled (500, 325) with delta (0, 0)
Screenshot: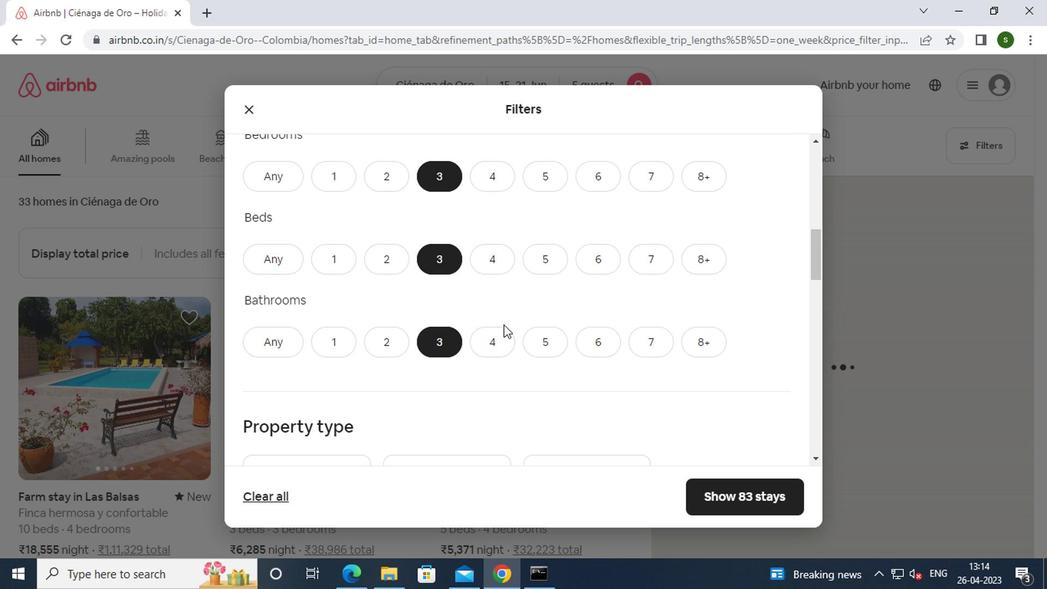 
Action: Mouse moved to (341, 351)
Screenshot: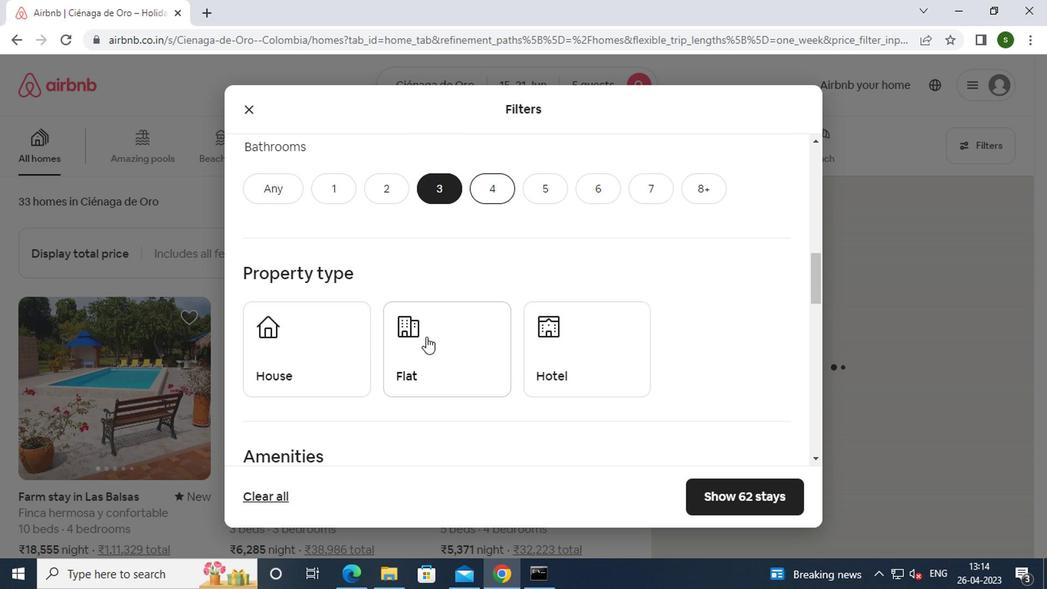 
Action: Mouse pressed left at (341, 351)
Screenshot: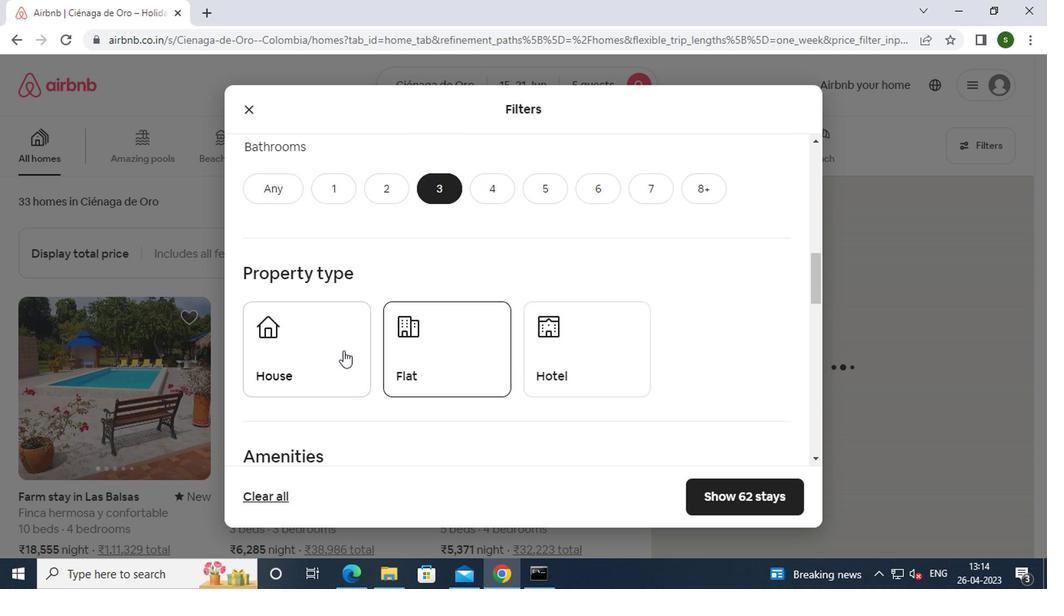 
Action: Mouse moved to (451, 351)
Screenshot: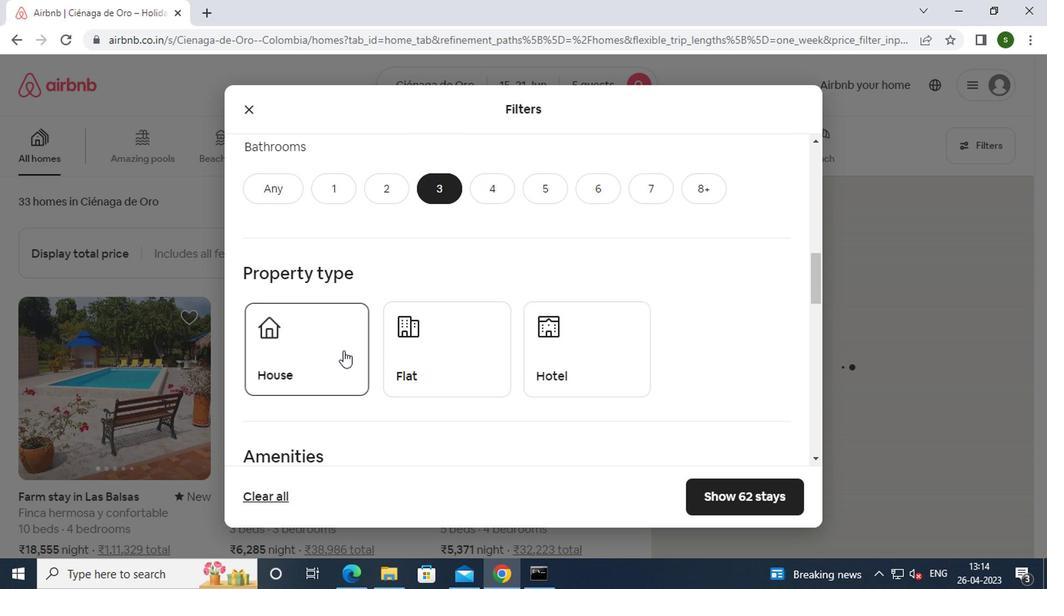 
Action: Mouse pressed left at (451, 351)
Screenshot: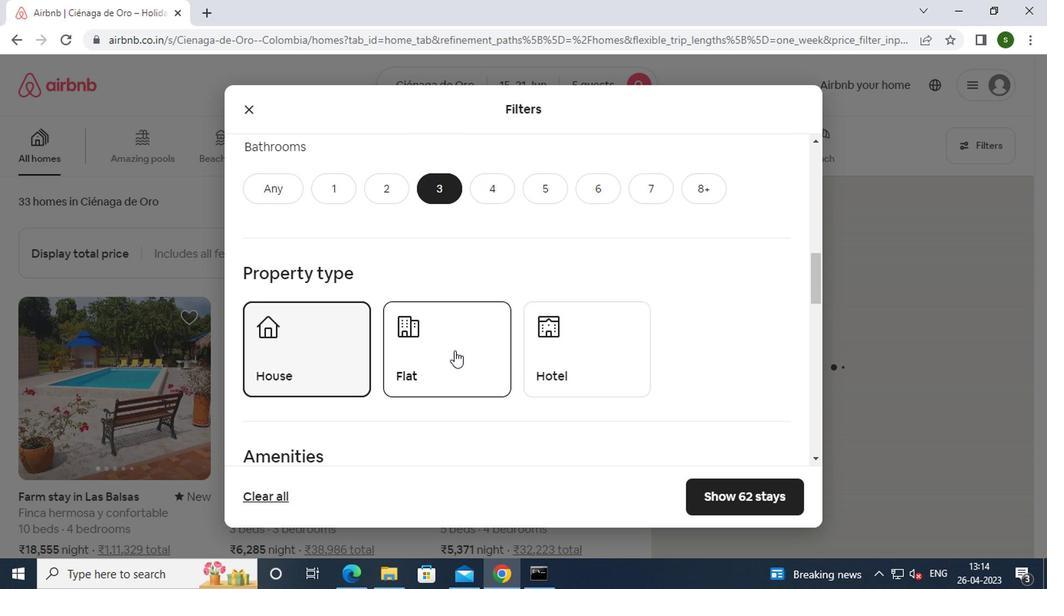 
Action: Mouse scrolled (451, 350) with delta (0, -1)
Screenshot: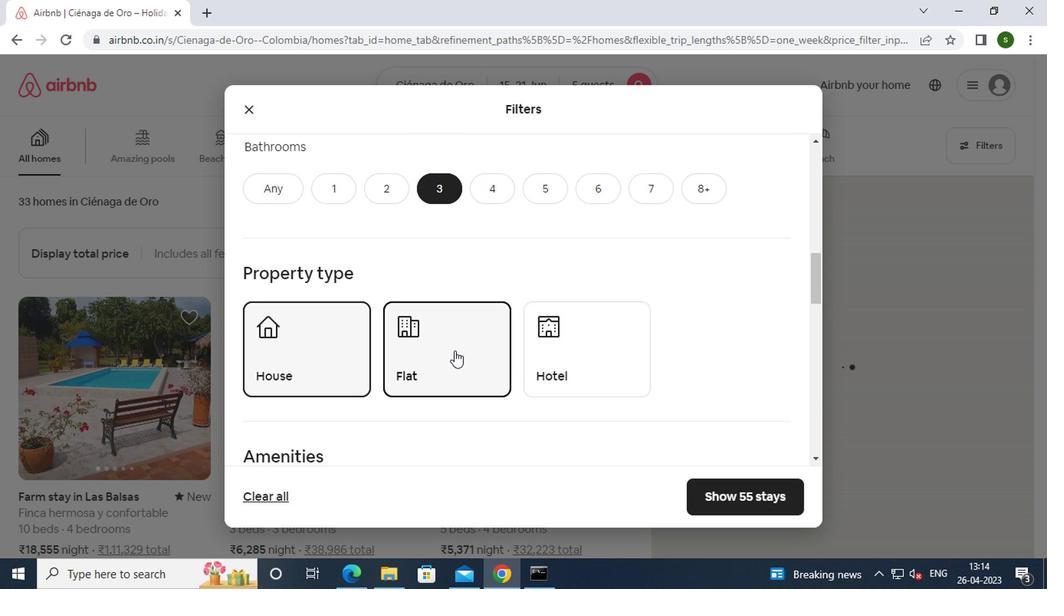 
Action: Mouse scrolled (451, 350) with delta (0, -1)
Screenshot: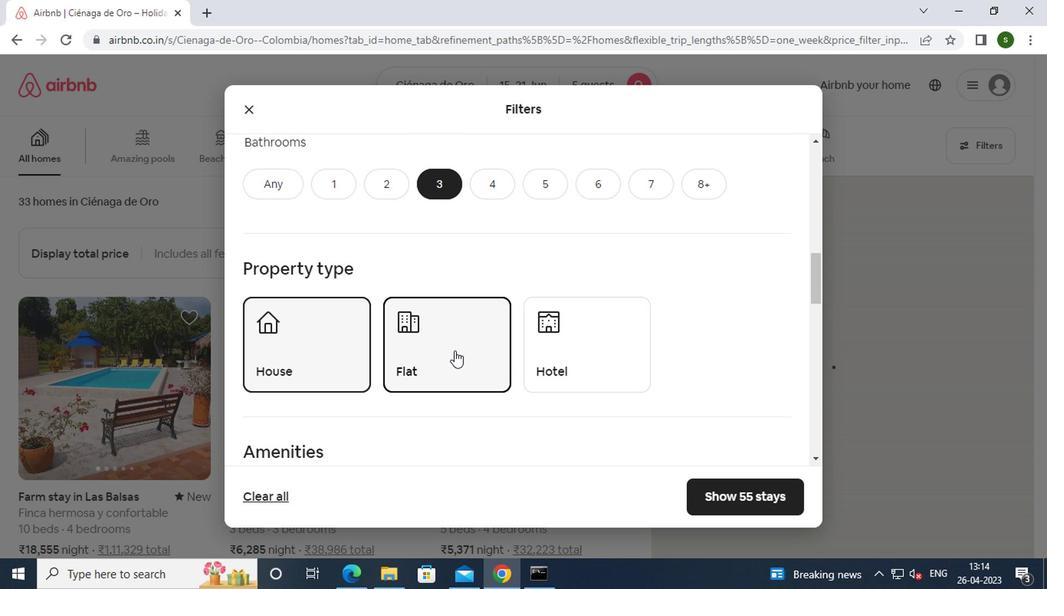 
Action: Mouse scrolled (451, 350) with delta (0, -1)
Screenshot: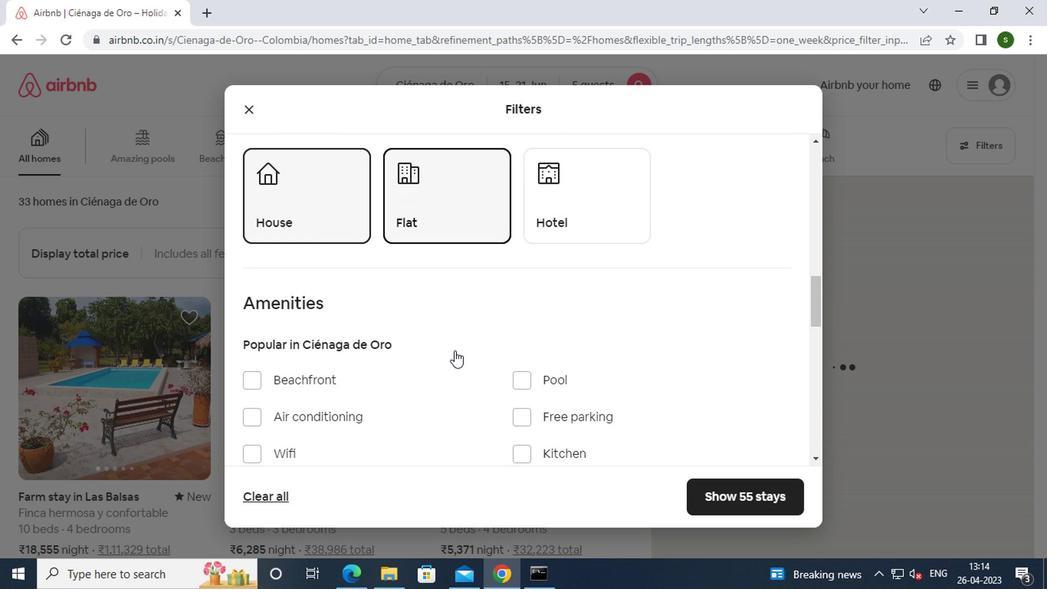 
Action: Mouse moved to (288, 404)
Screenshot: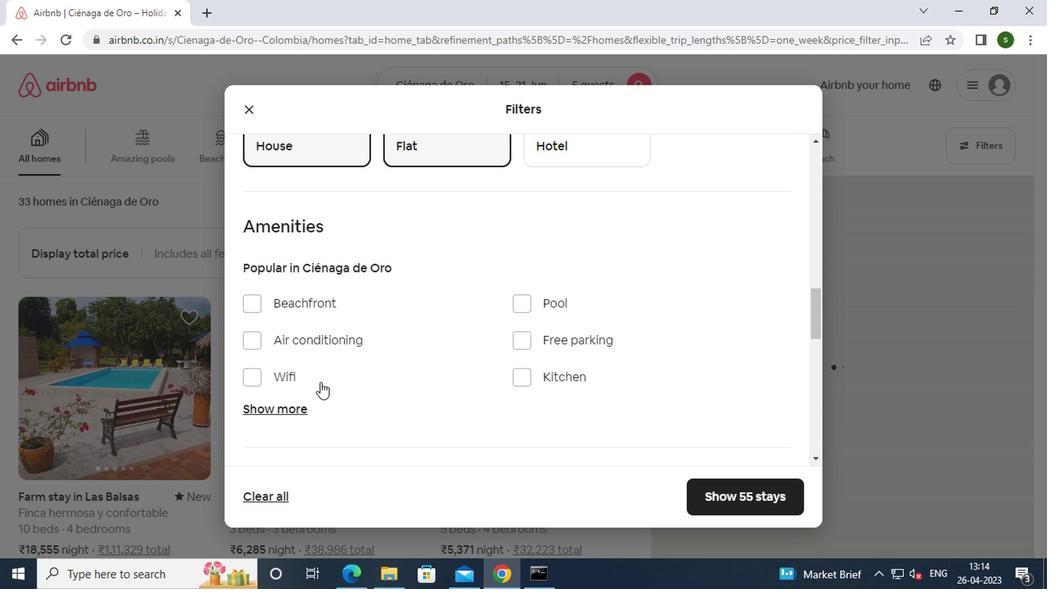 
Action: Mouse pressed left at (288, 404)
Screenshot: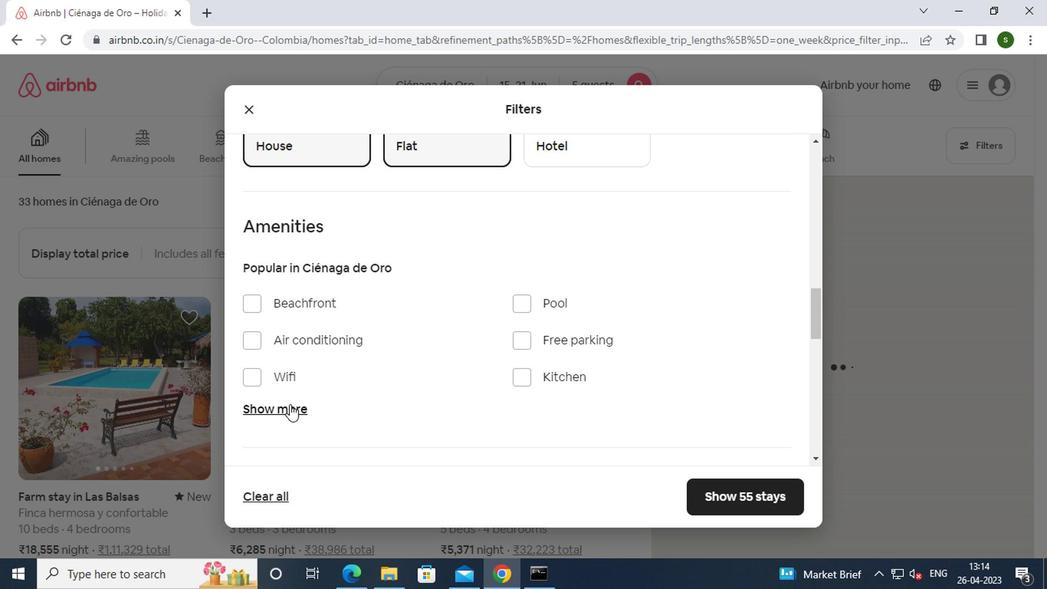 
Action: Mouse moved to (338, 393)
Screenshot: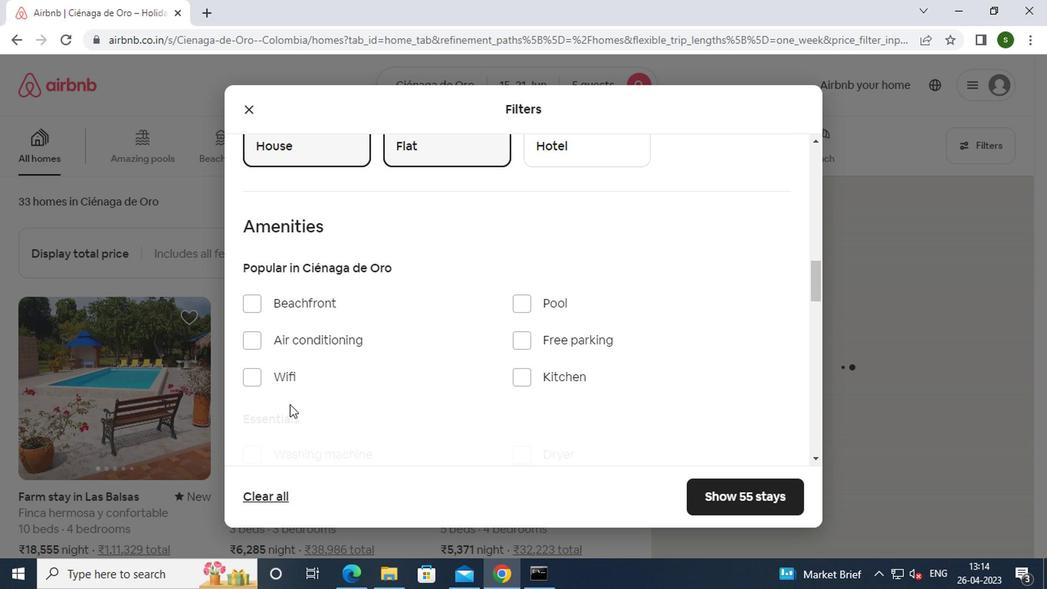 
Action: Mouse scrolled (338, 392) with delta (0, 0)
Screenshot: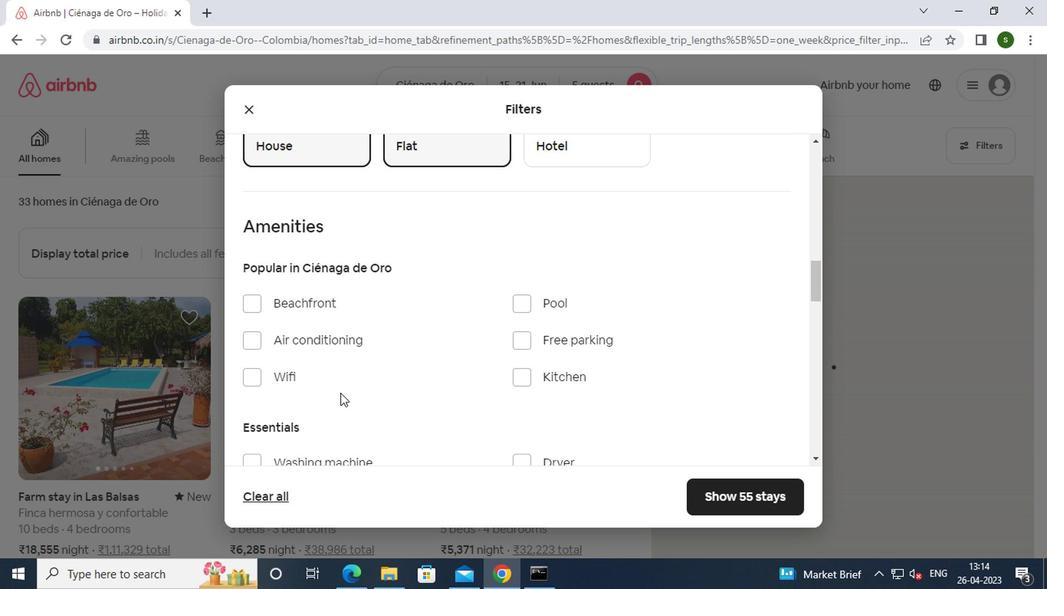 
Action: Mouse pressed left at (338, 393)
Screenshot: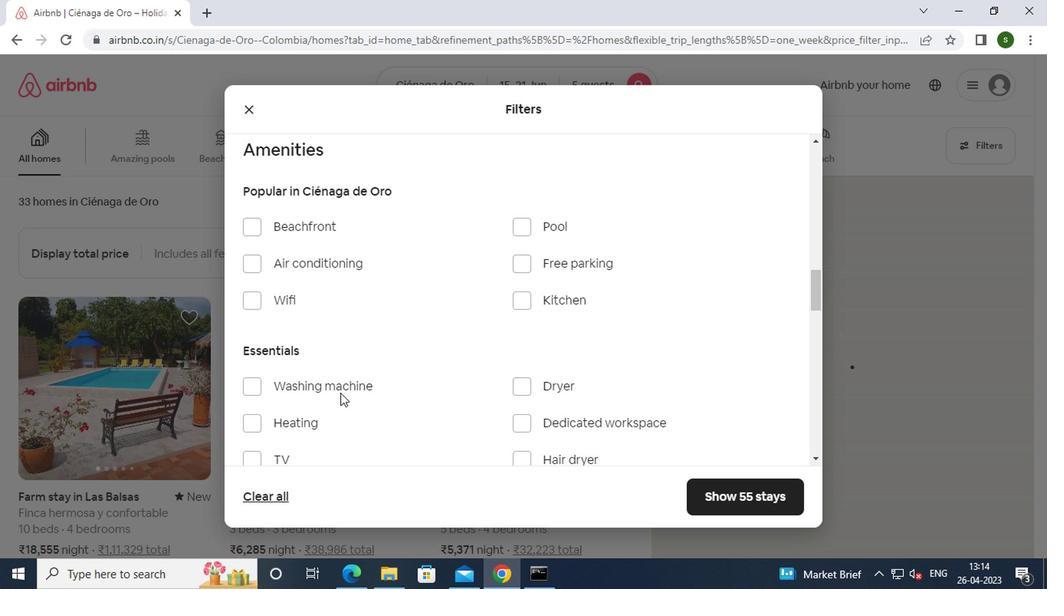 
Action: Mouse moved to (520, 383)
Screenshot: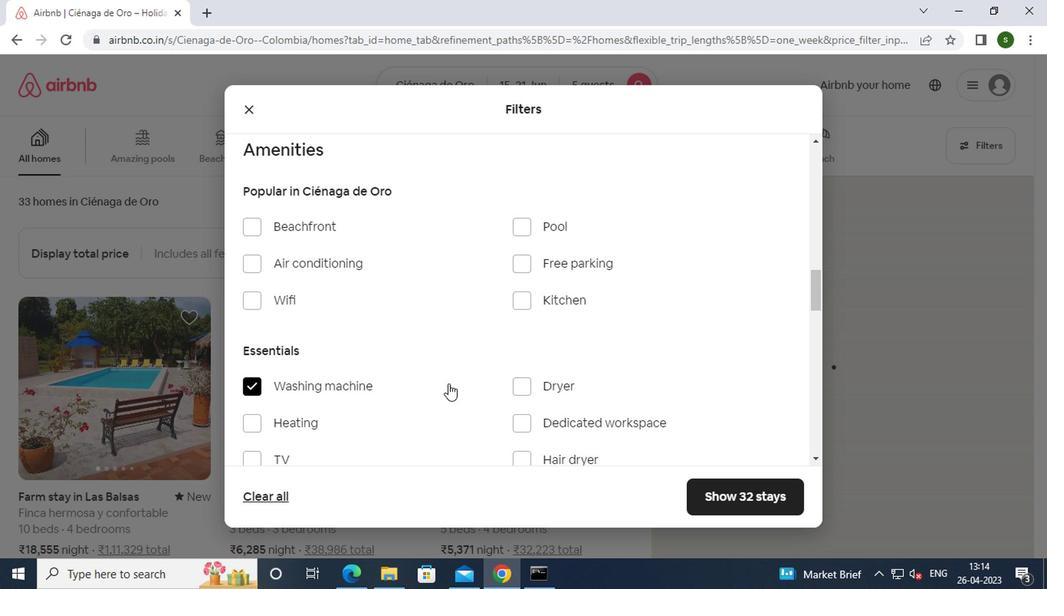 
Action: Mouse scrolled (520, 381) with delta (0, -1)
Screenshot: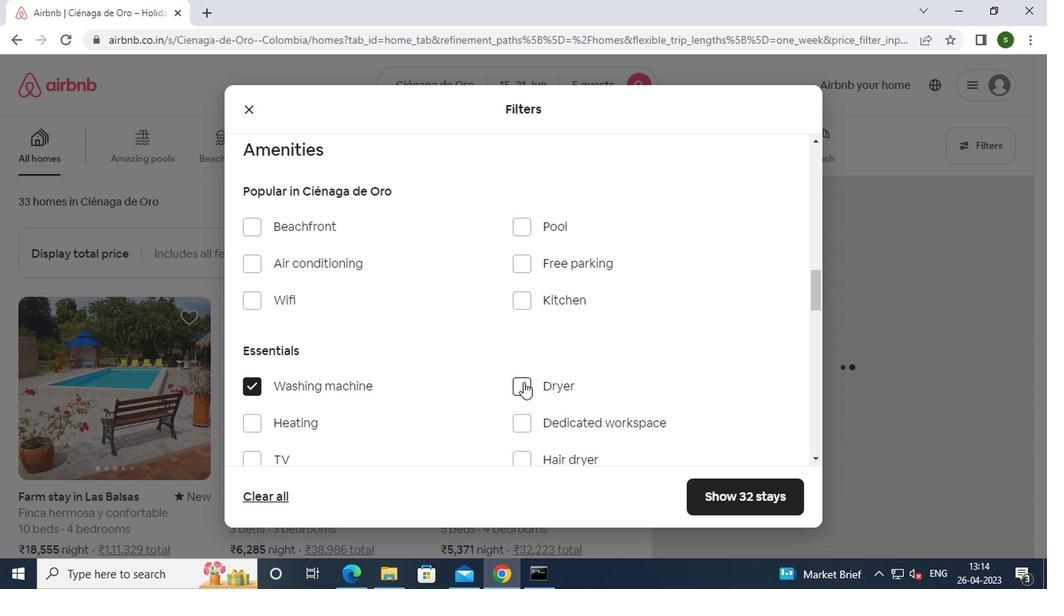 
Action: Mouse scrolled (520, 381) with delta (0, -1)
Screenshot: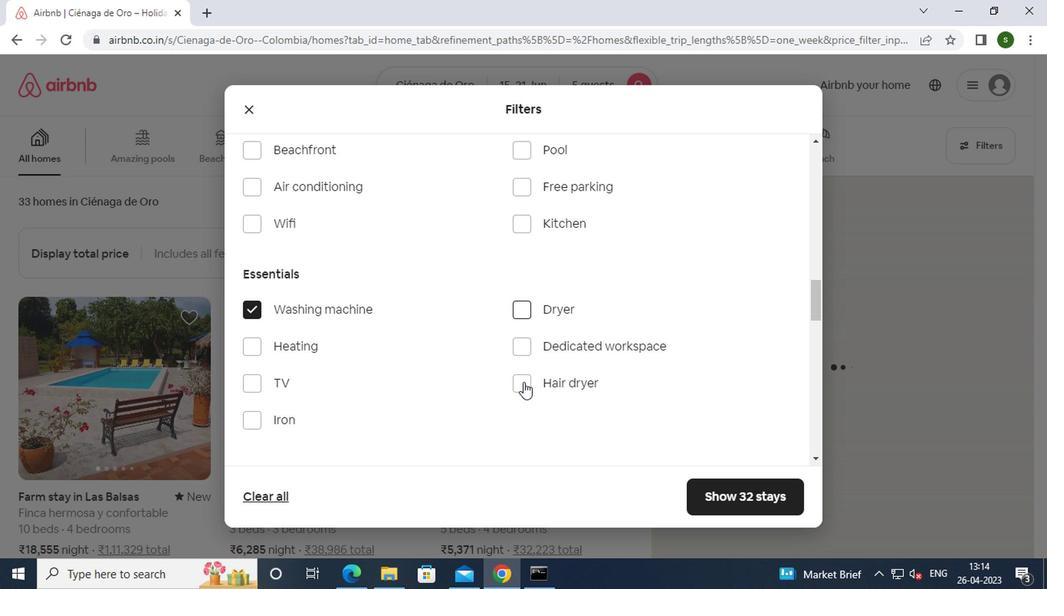 
Action: Mouse scrolled (520, 381) with delta (0, -1)
Screenshot: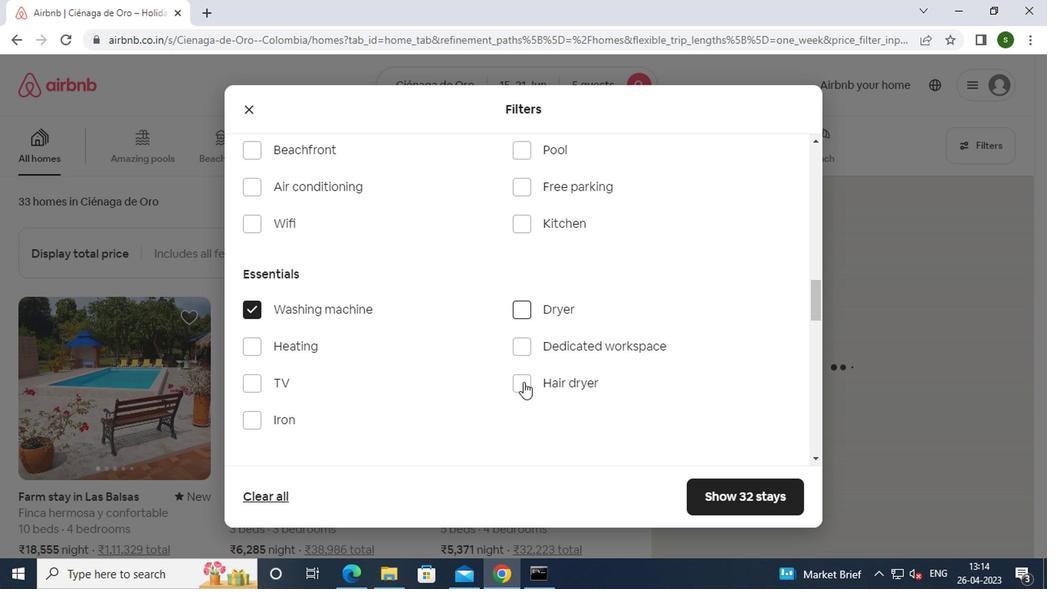 
Action: Mouse moved to (638, 377)
Screenshot: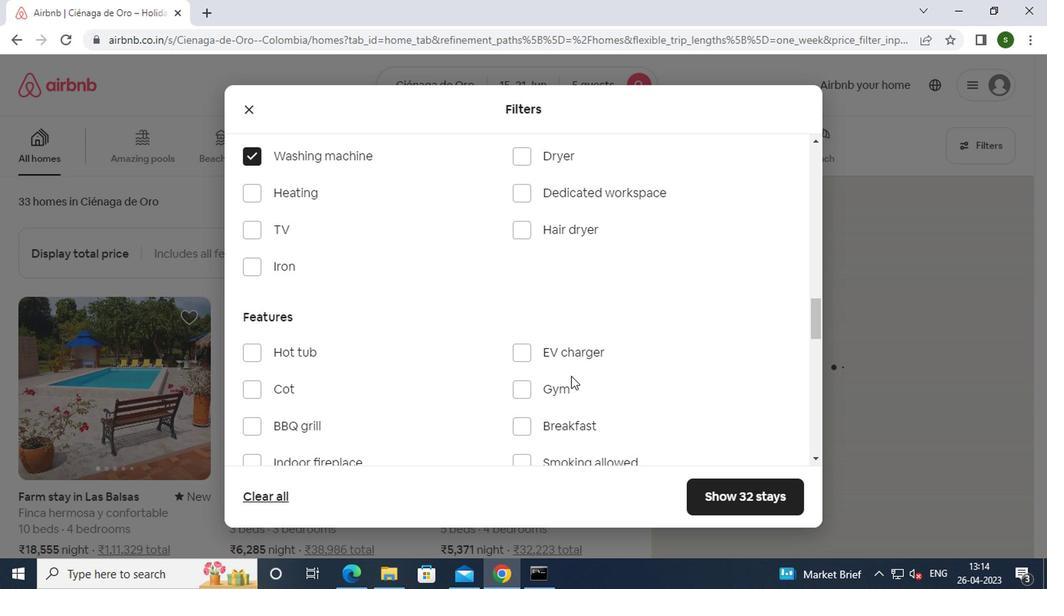 
Action: Mouse scrolled (638, 375) with delta (0, -1)
Screenshot: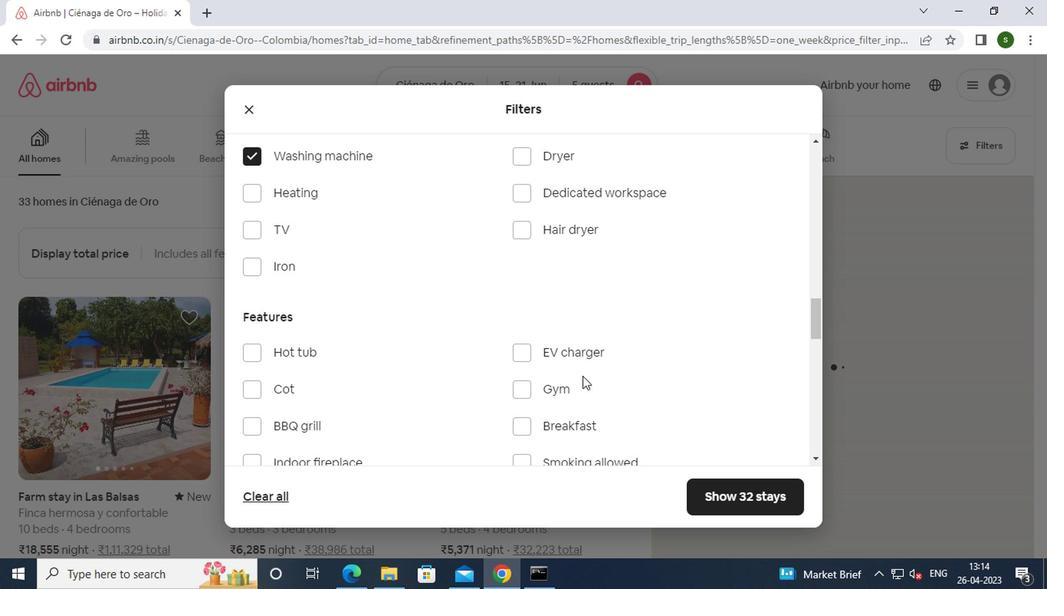 
Action: Mouse scrolled (638, 375) with delta (0, -1)
Screenshot: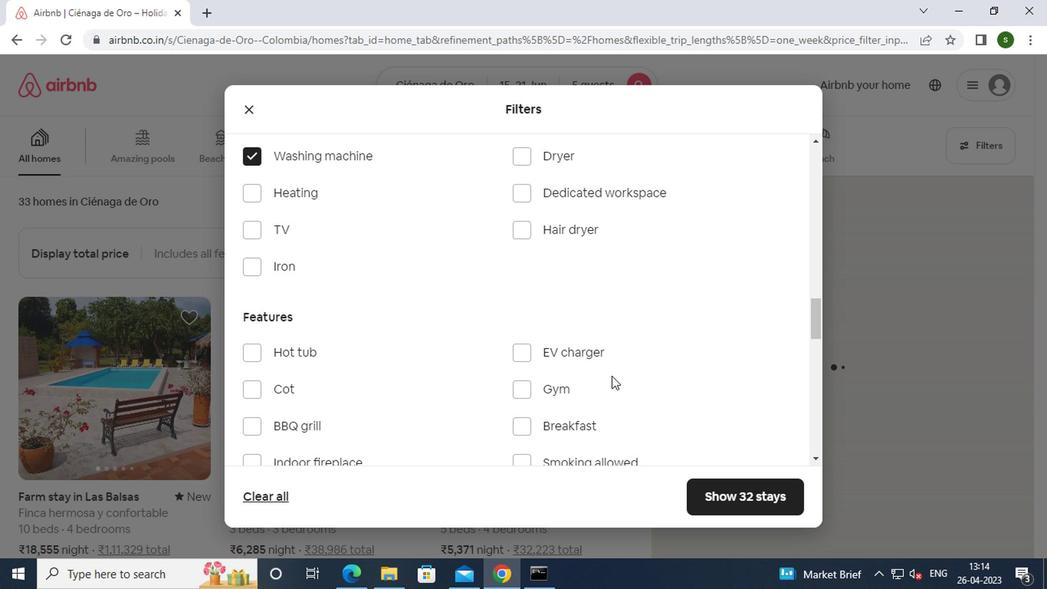 
Action: Mouse scrolled (638, 375) with delta (0, -1)
Screenshot: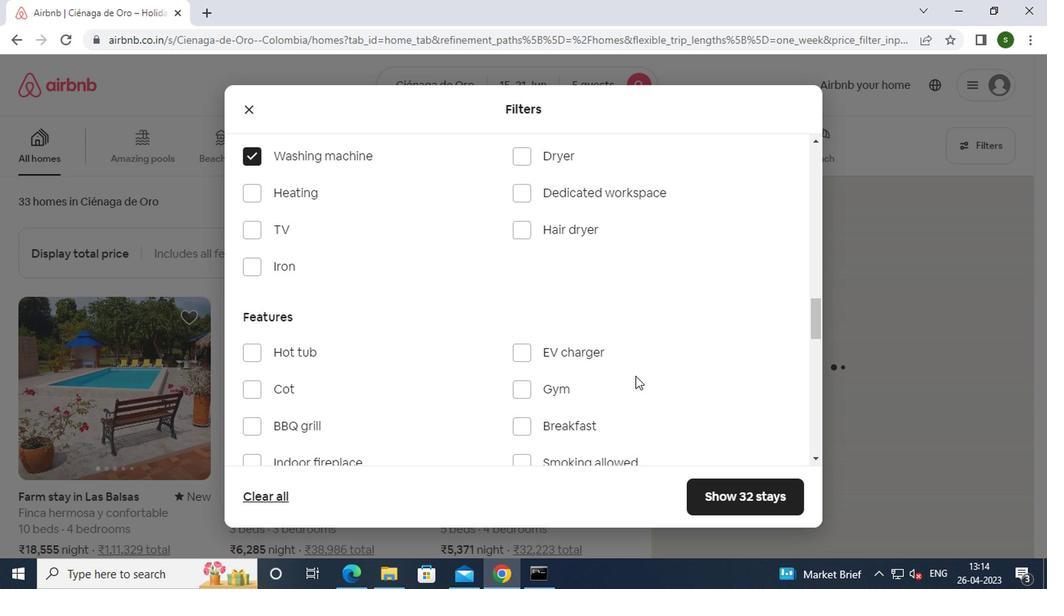 
Action: Mouse moved to (638, 377)
Screenshot: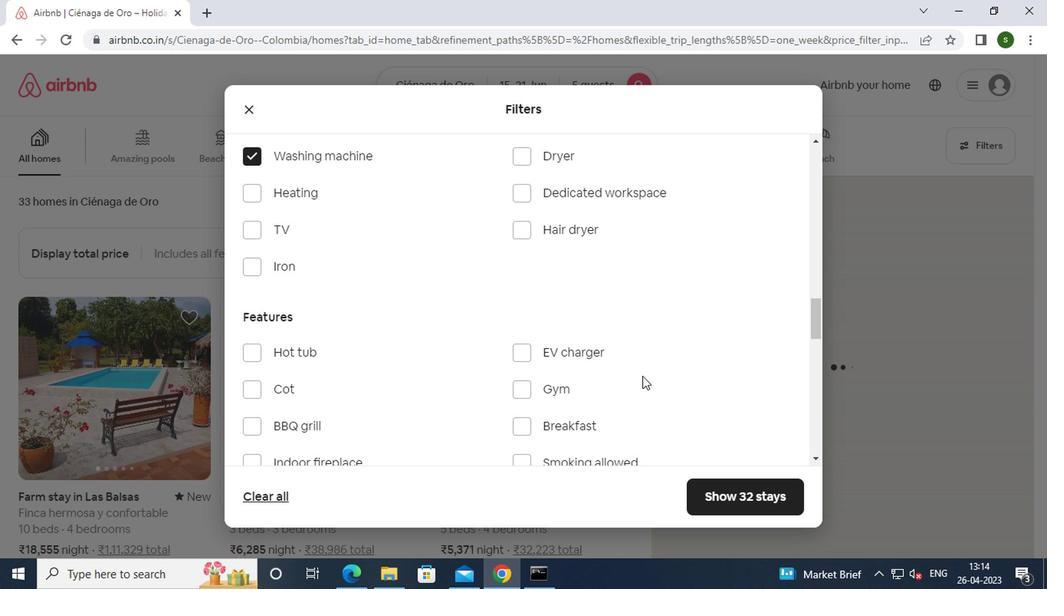 
Action: Mouse scrolled (638, 375) with delta (0, -1)
Screenshot: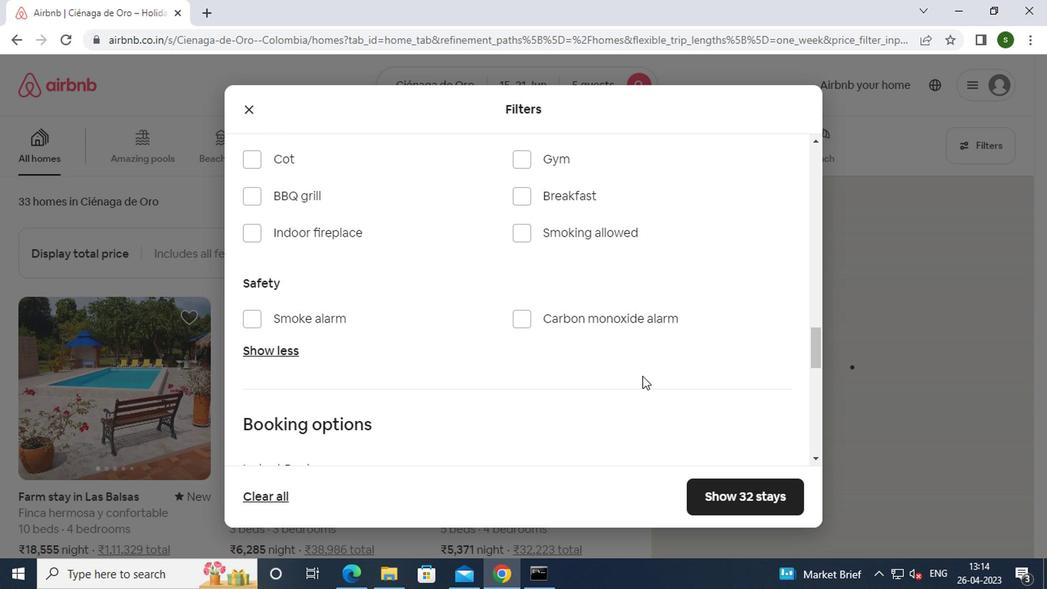 
Action: Mouse scrolled (638, 375) with delta (0, -1)
Screenshot: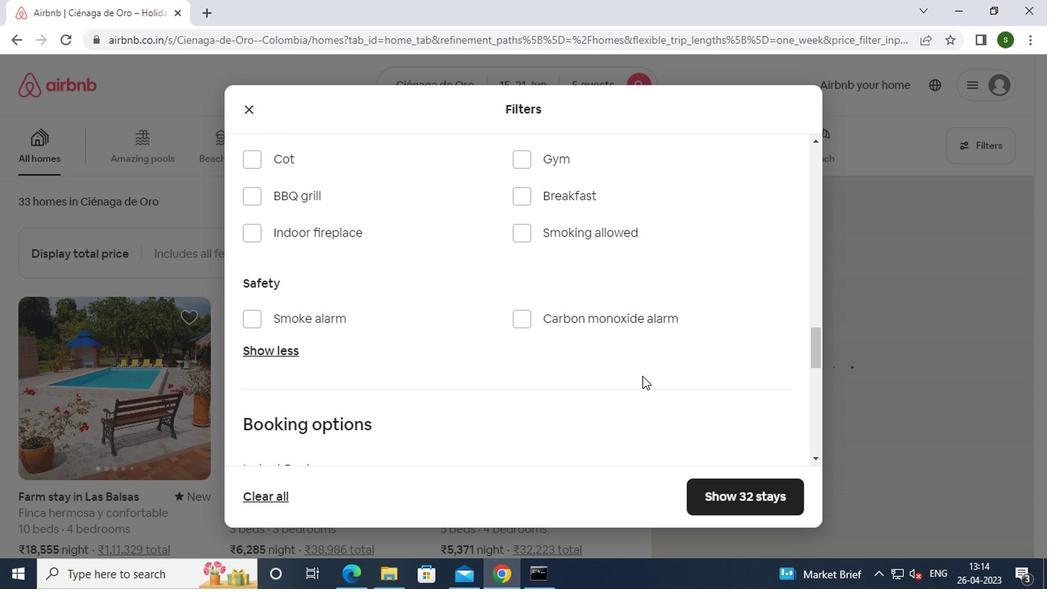 
Action: Mouse moved to (761, 381)
Screenshot: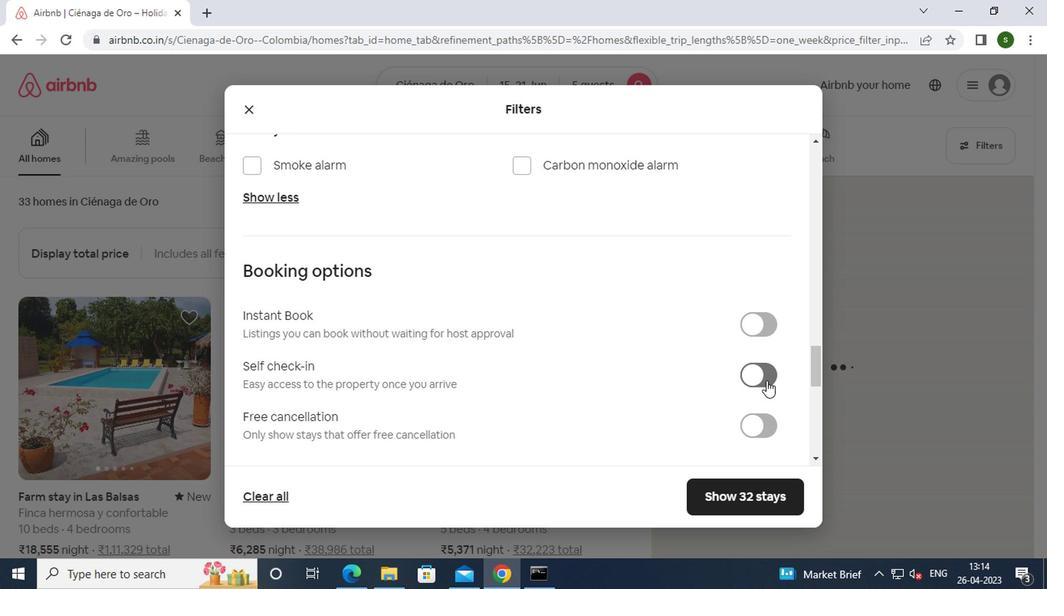 
Action: Mouse pressed left at (761, 381)
Screenshot: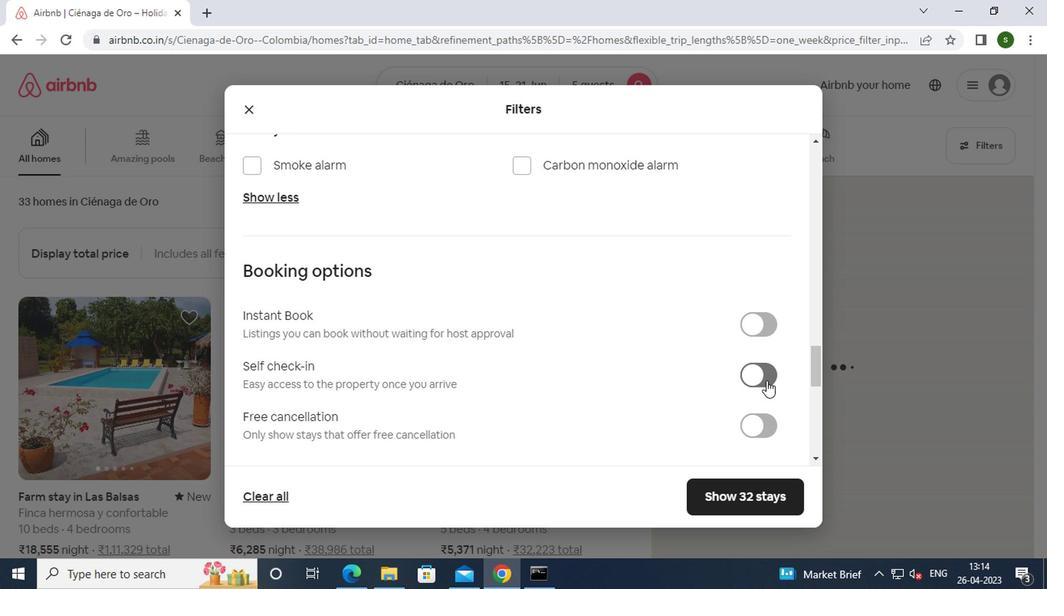 
Action: Mouse moved to (656, 379)
Screenshot: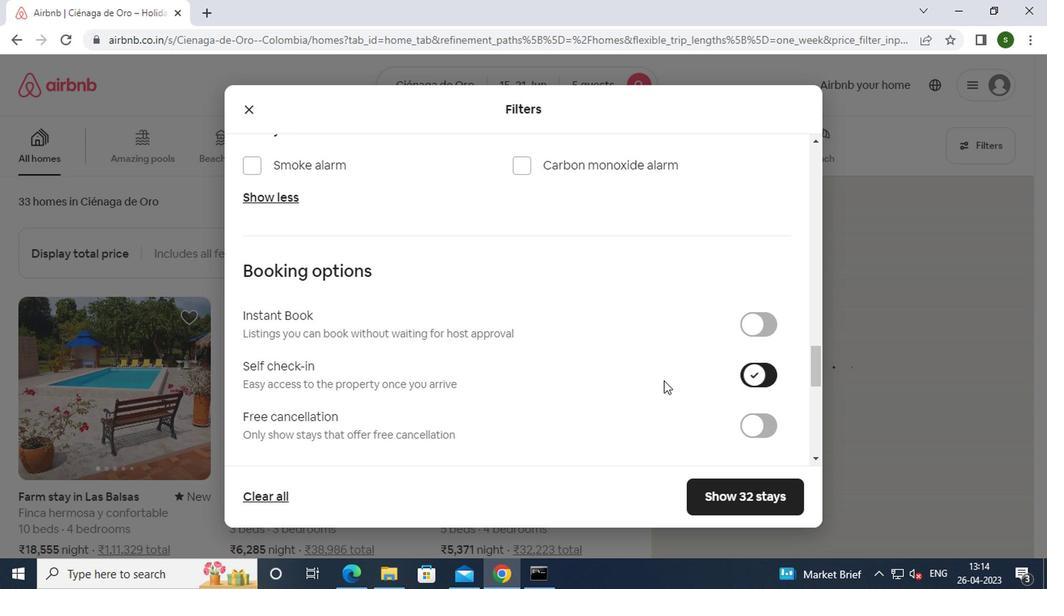 
Action: Mouse scrolled (656, 379) with delta (0, 0)
Screenshot: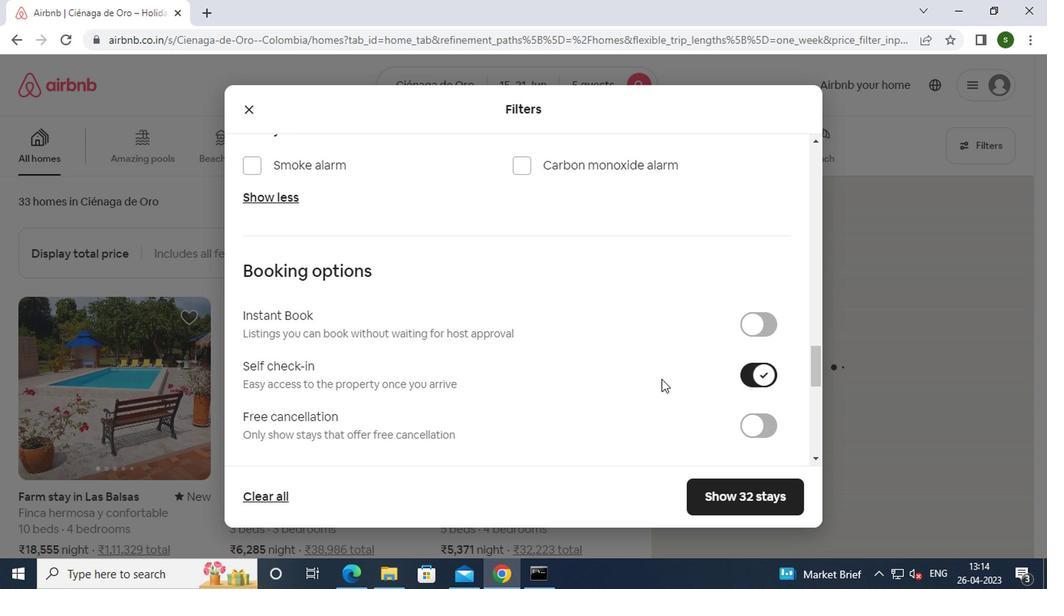 
Action: Mouse scrolled (656, 379) with delta (0, 0)
Screenshot: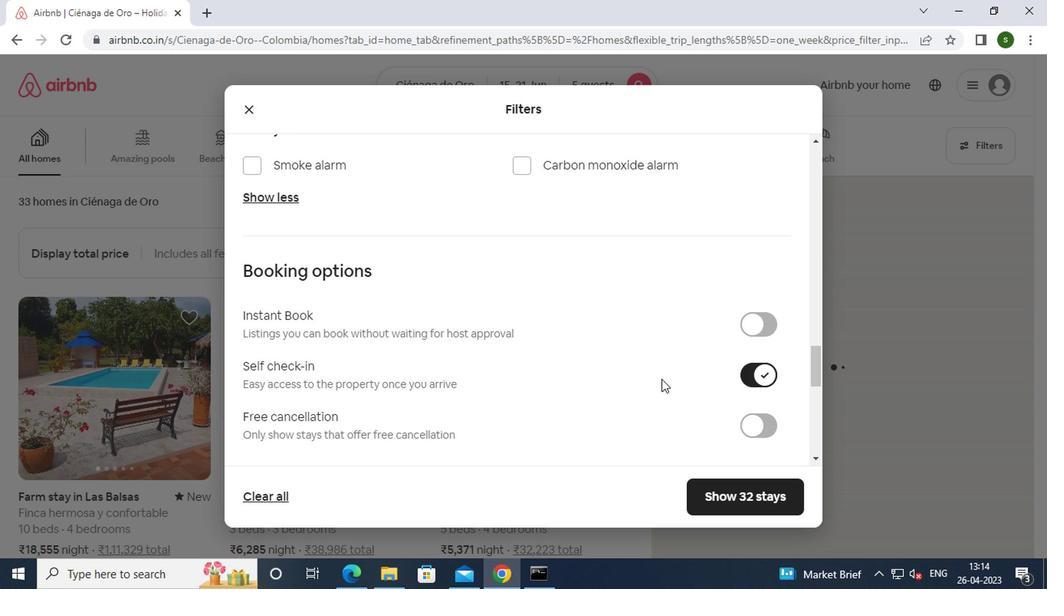 
Action: Mouse scrolled (656, 379) with delta (0, 0)
Screenshot: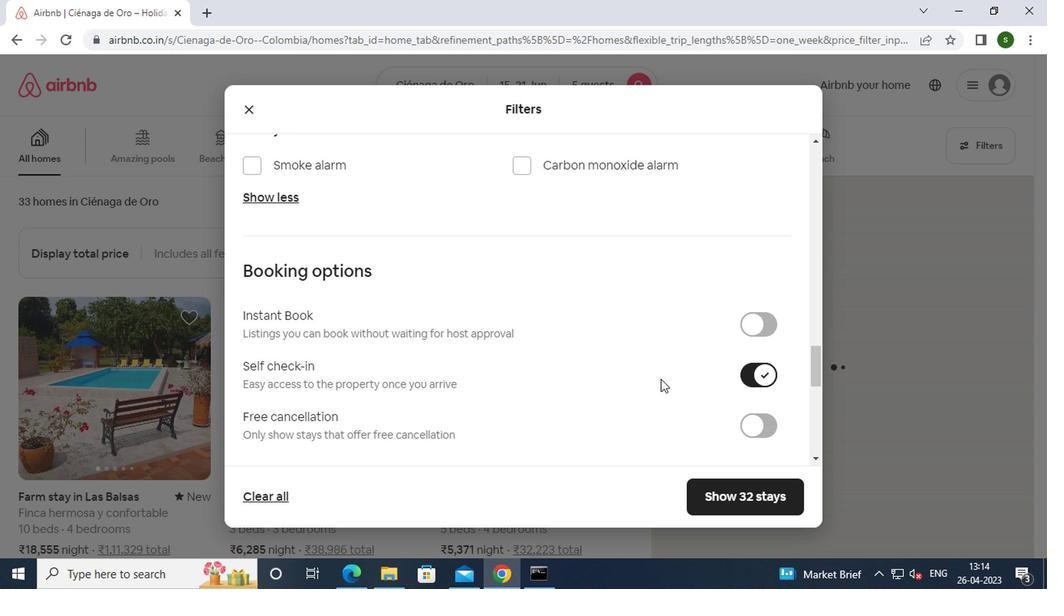 
Action: Mouse scrolled (656, 379) with delta (0, 0)
Screenshot: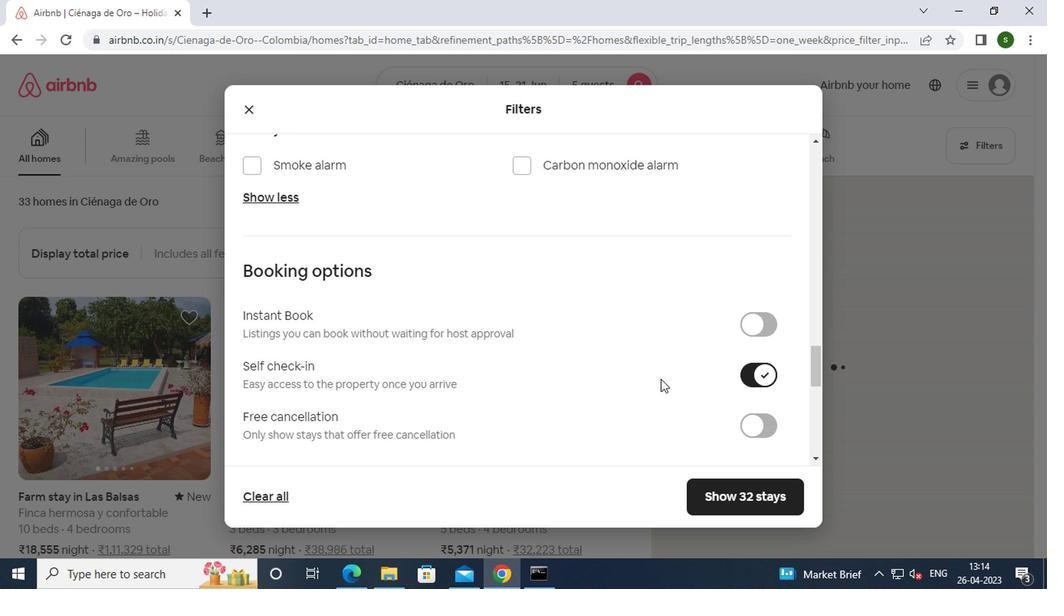 
Action: Mouse scrolled (656, 379) with delta (0, 0)
Screenshot: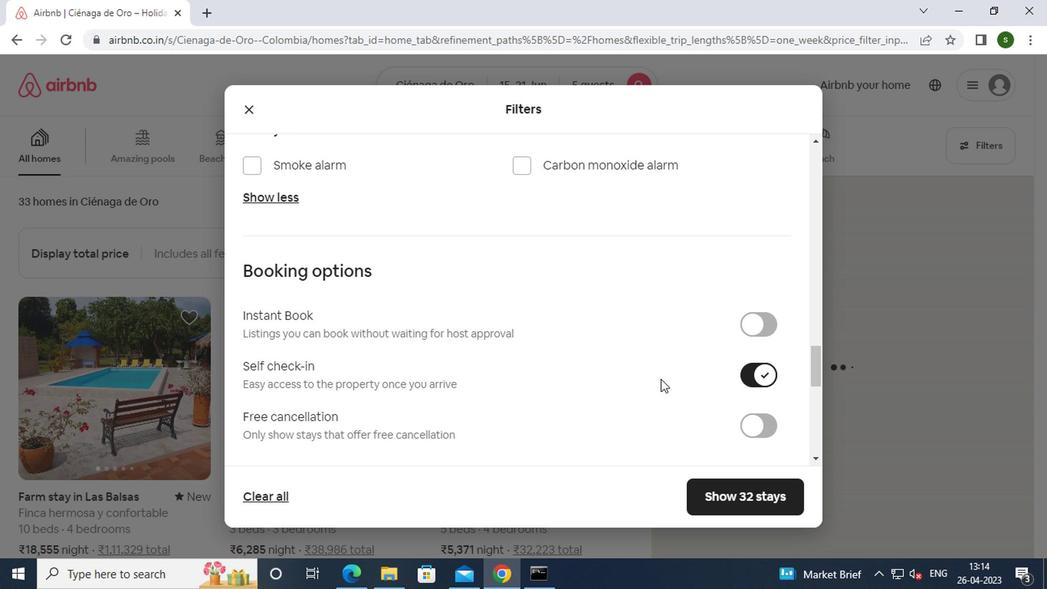 
Action: Mouse moved to (637, 379)
Screenshot: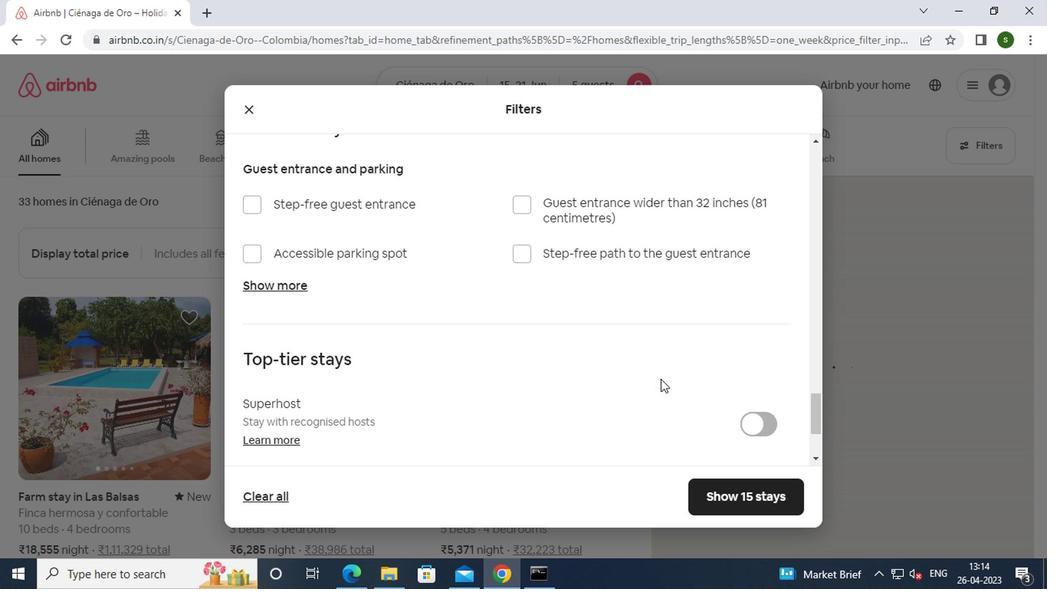 
Action: Mouse scrolled (637, 379) with delta (0, 0)
Screenshot: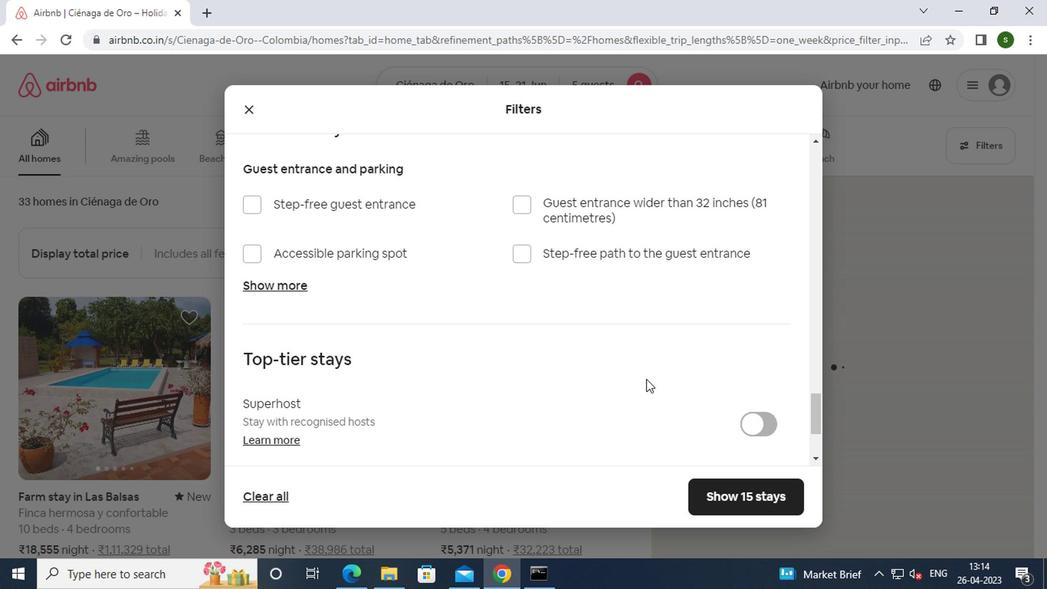 
Action: Mouse scrolled (637, 379) with delta (0, 0)
Screenshot: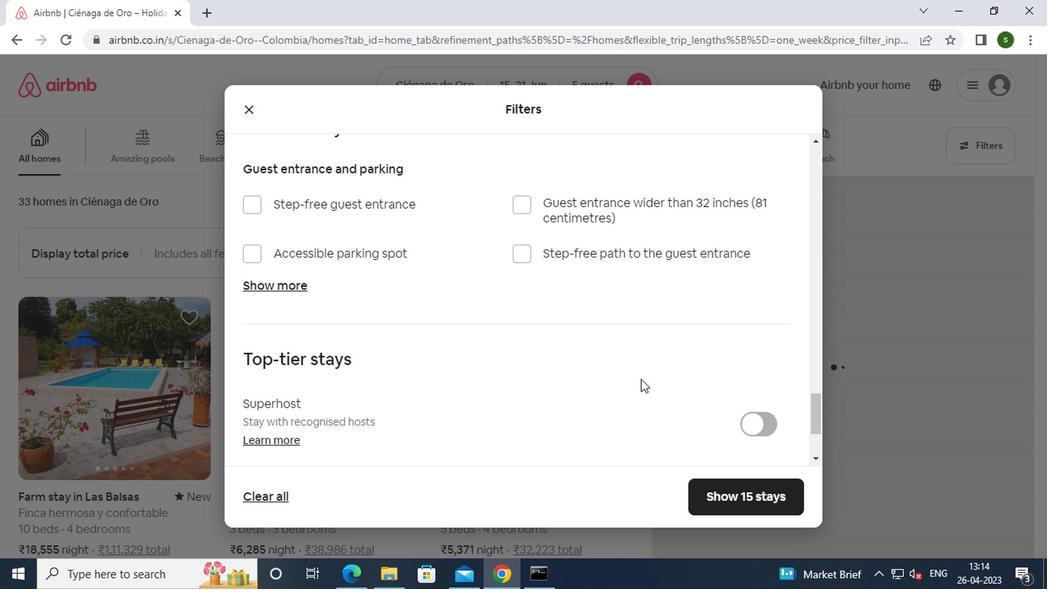 
Action: Mouse scrolled (637, 379) with delta (0, 0)
Screenshot: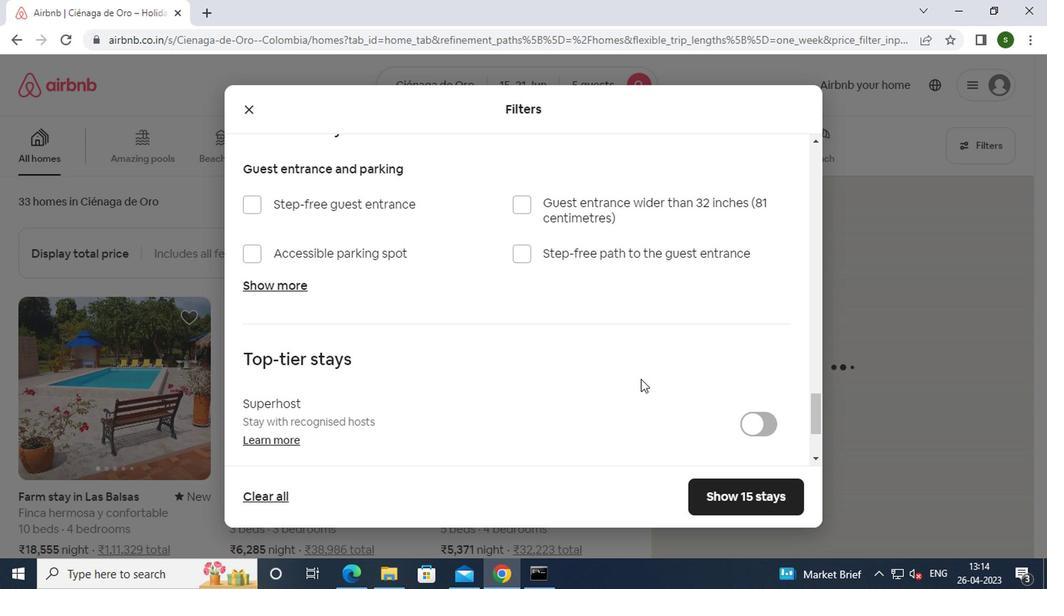 
Action: Mouse scrolled (637, 379) with delta (0, 0)
Screenshot: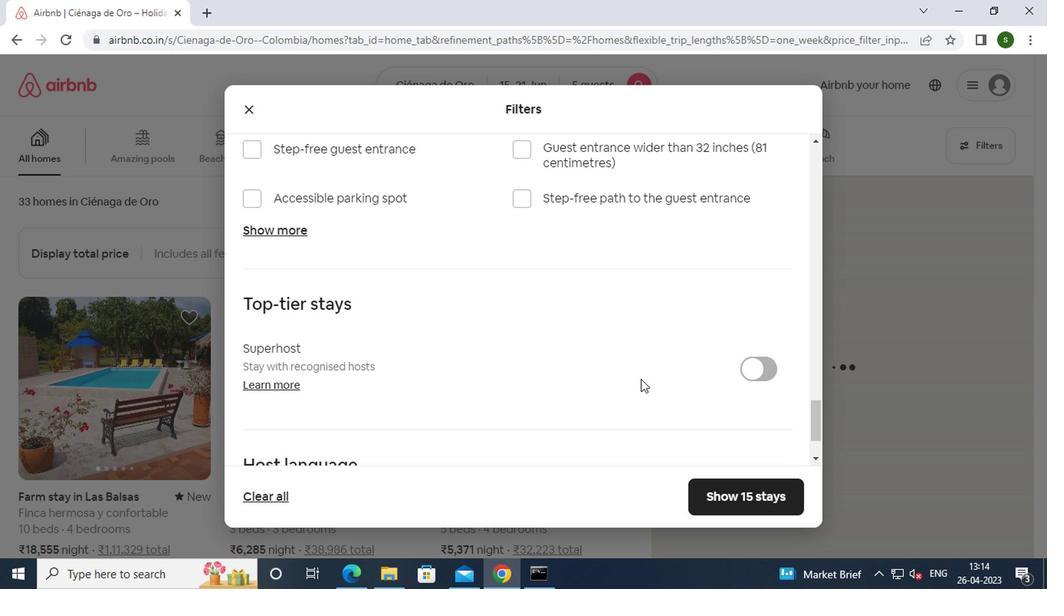 
Action: Mouse moved to (300, 412)
Screenshot: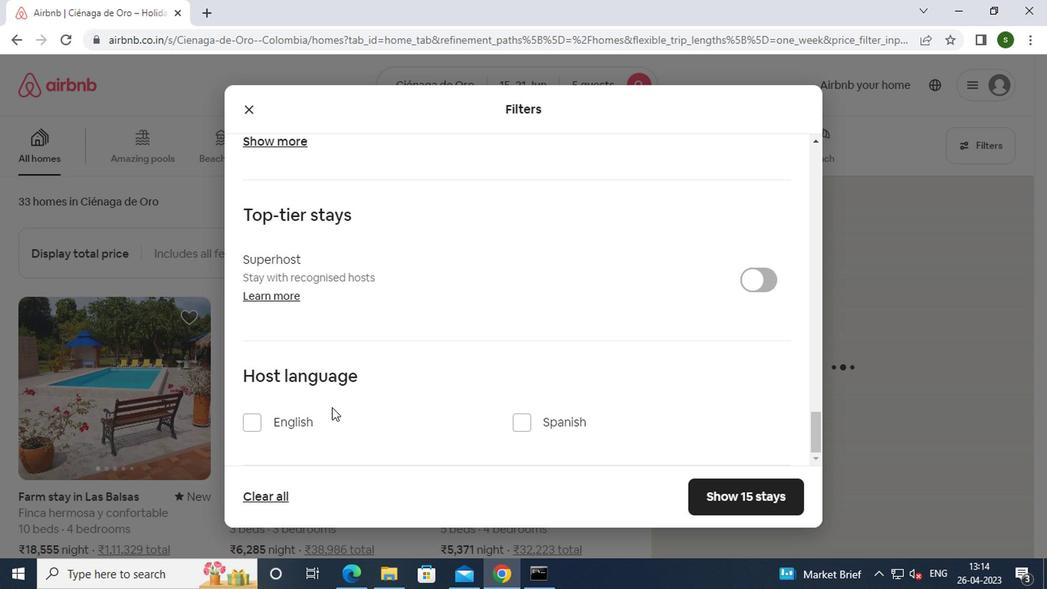 
Action: Mouse pressed left at (300, 412)
Screenshot: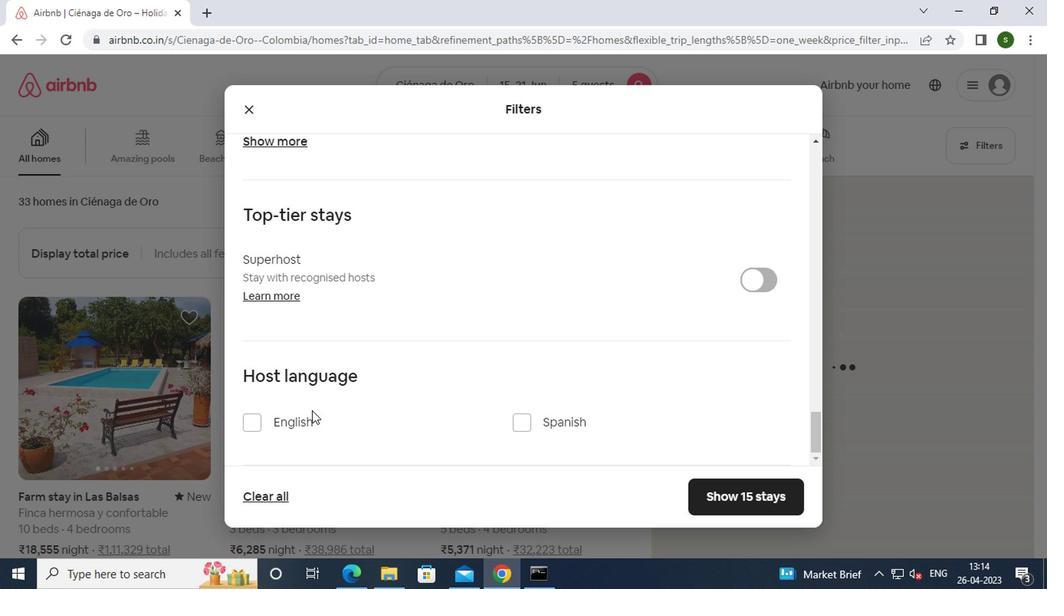
Action: Mouse moved to (297, 419)
Screenshot: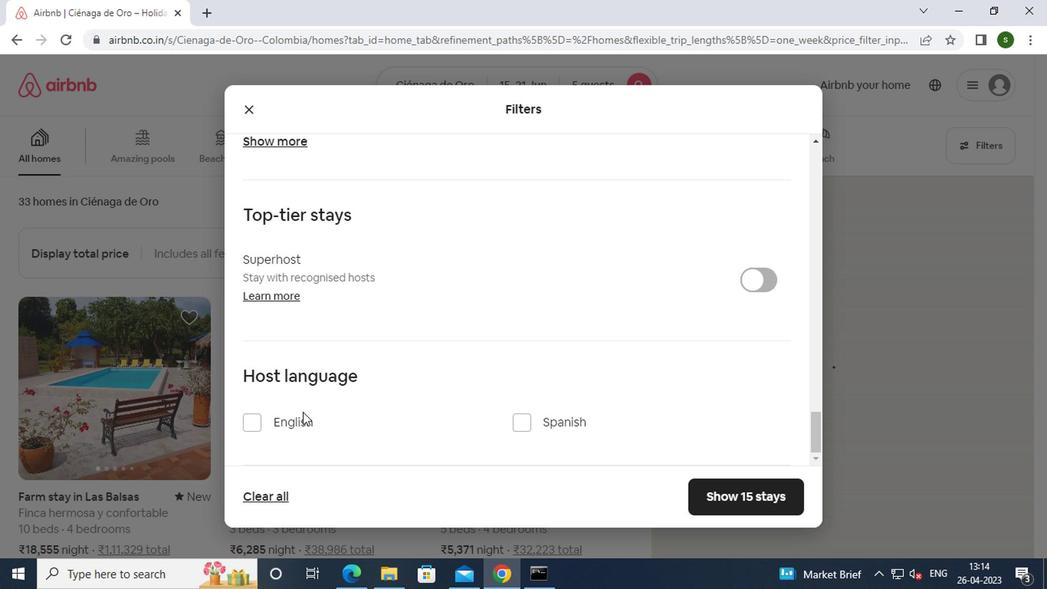
Action: Mouse pressed left at (297, 419)
Screenshot: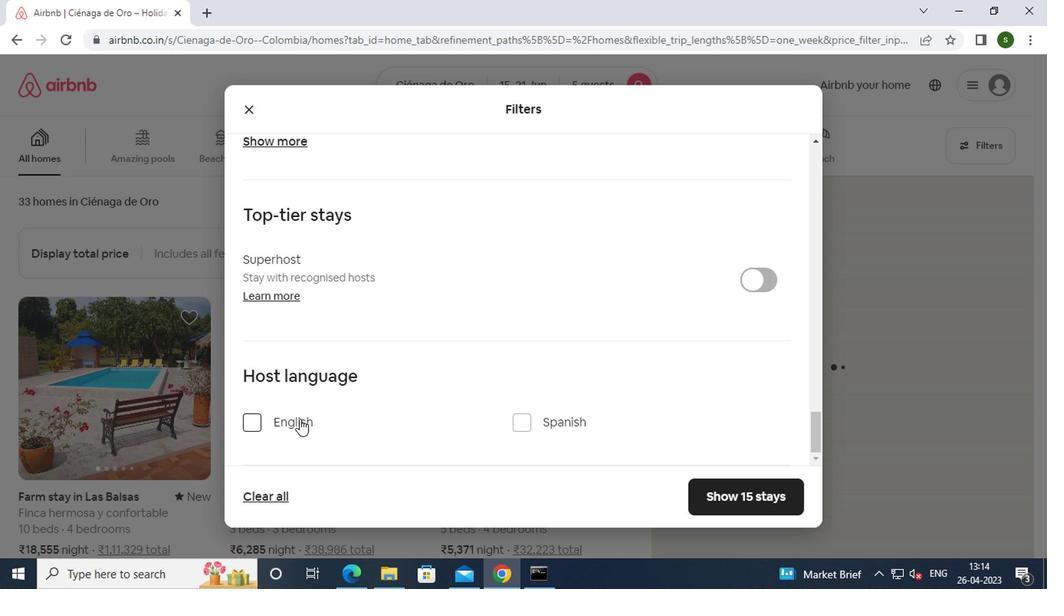 
Action: Mouse moved to (729, 497)
Screenshot: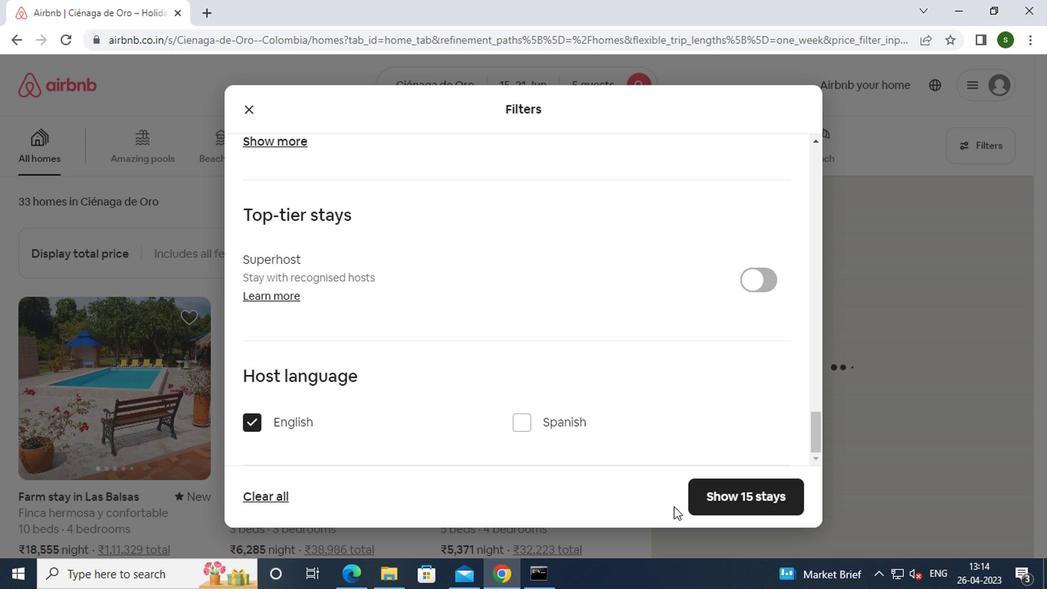 
Action: Mouse pressed left at (729, 497)
Screenshot: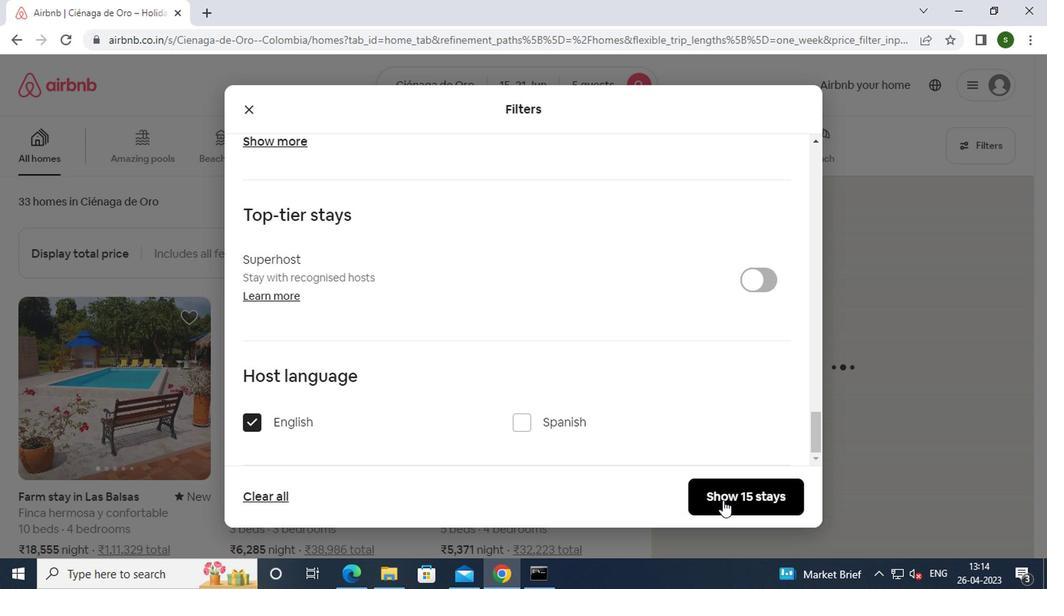 
Action: Mouse moved to (630, 342)
Screenshot: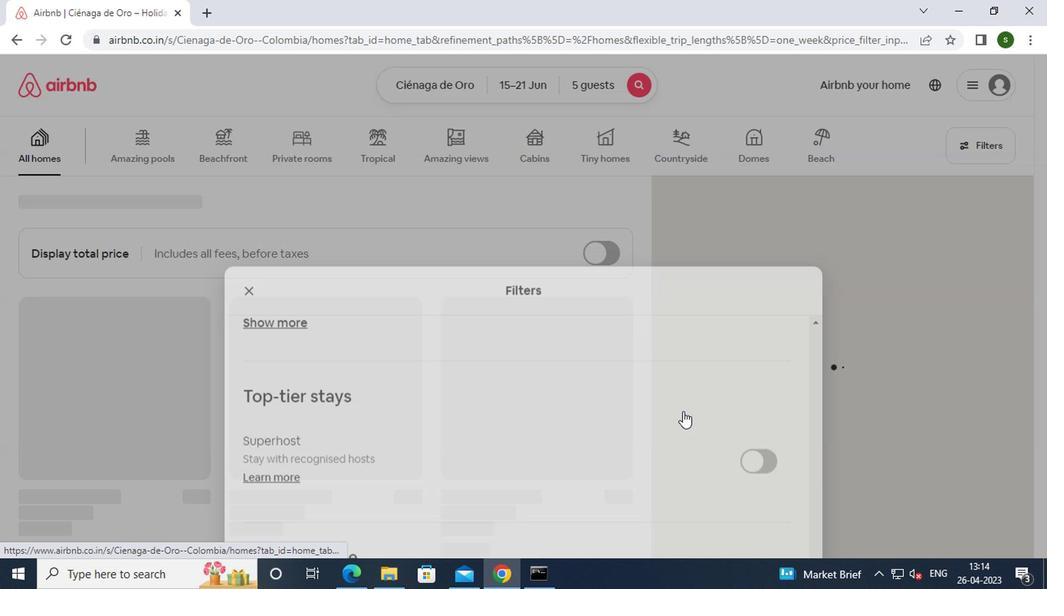 
